 Task: Create a due date automation trigger when advanced on, on the wednesday of the week before a card is due add dates not due next month at 11:00 AM.
Action: Mouse moved to (1392, 106)
Screenshot: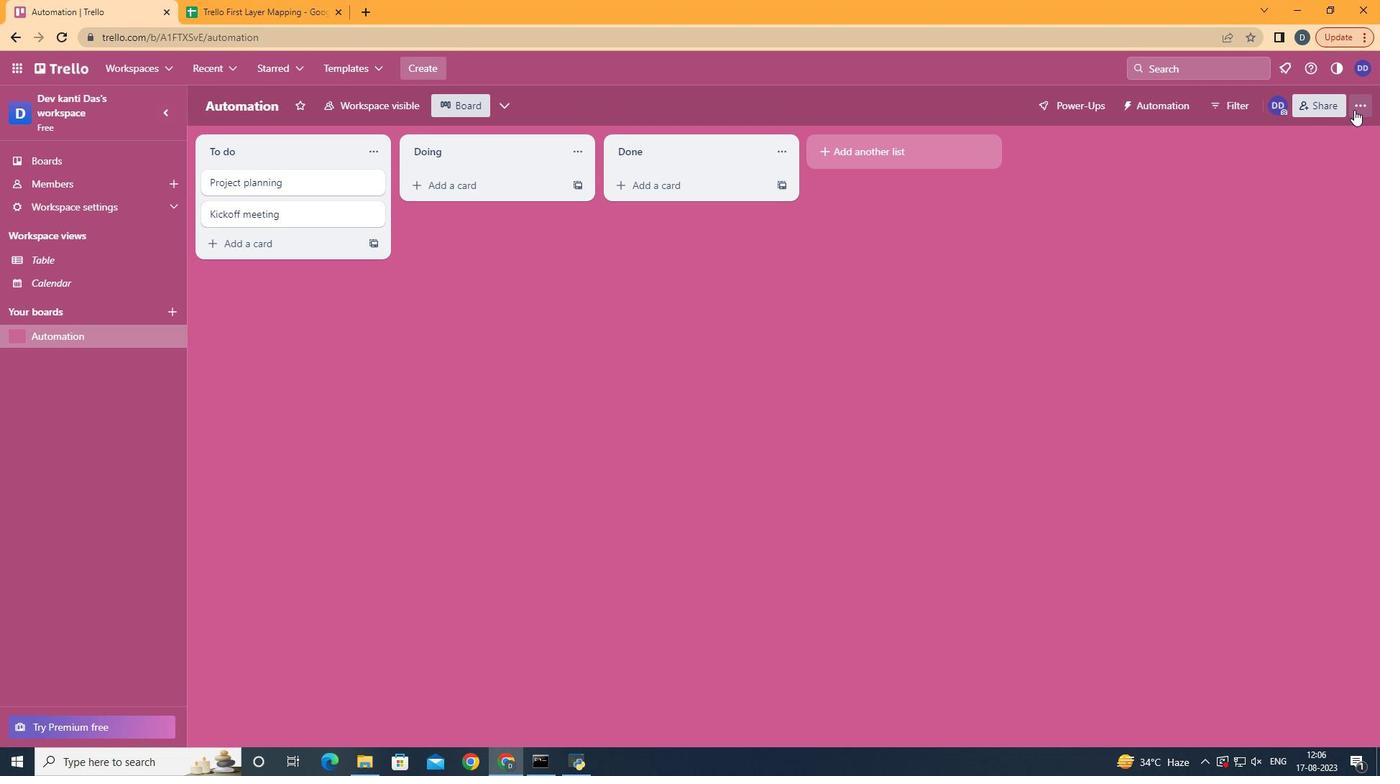 
Action: Mouse pressed left at (1392, 106)
Screenshot: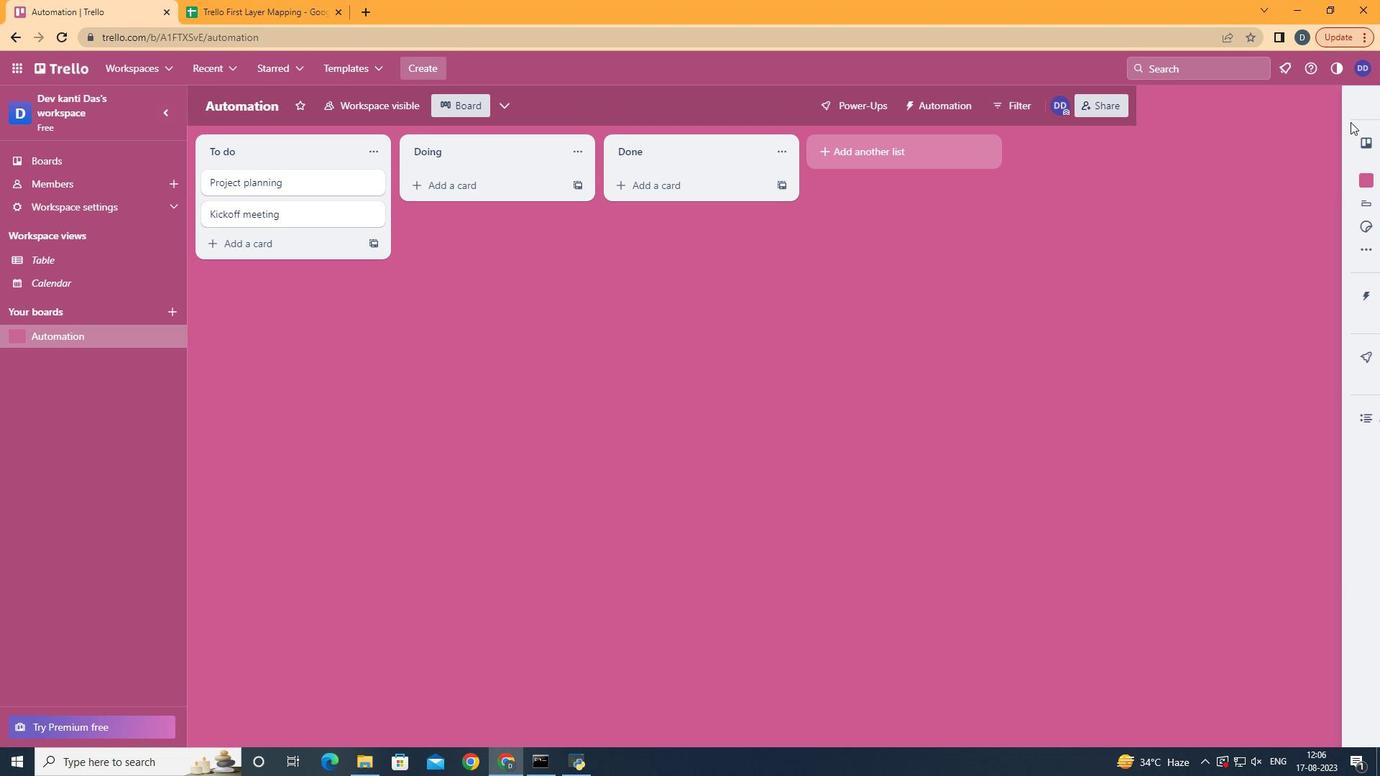 
Action: Mouse moved to (1323, 286)
Screenshot: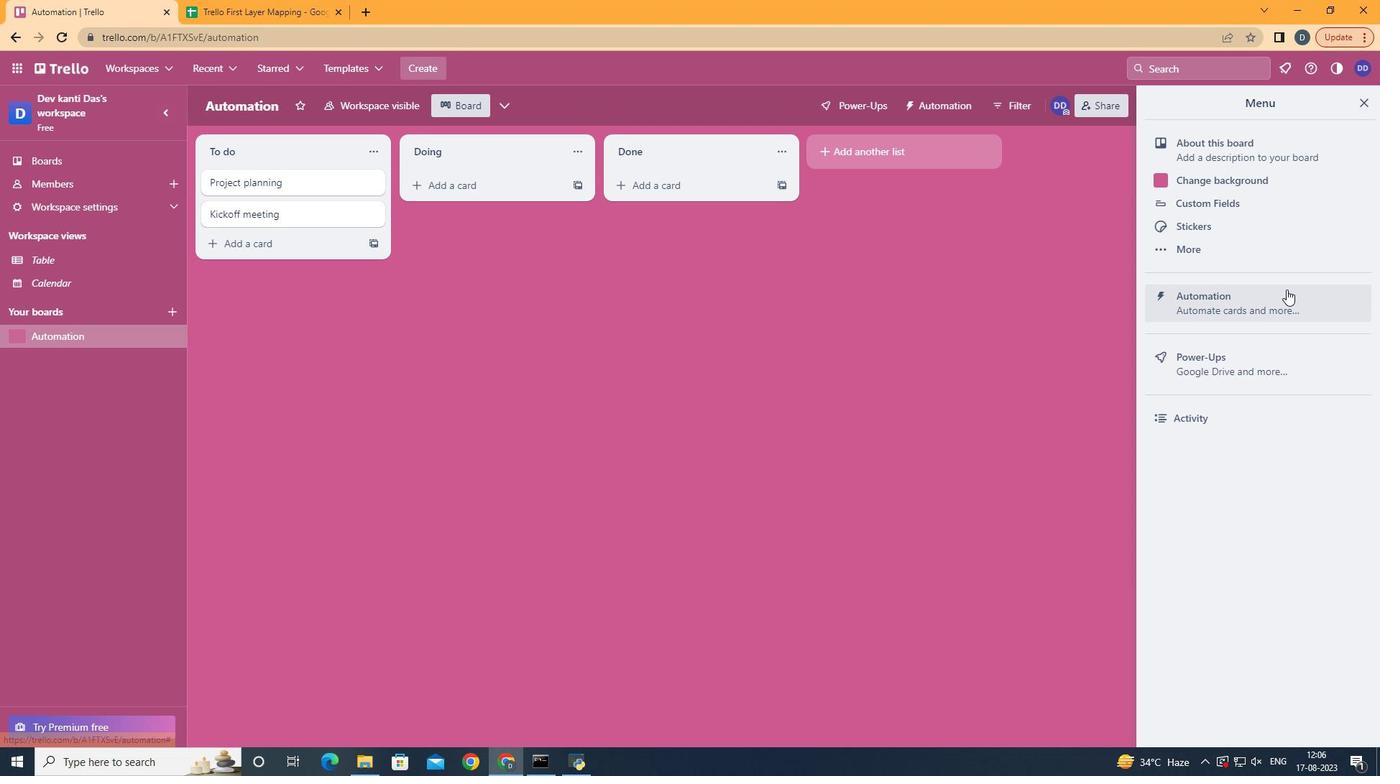 
Action: Mouse pressed left at (1323, 286)
Screenshot: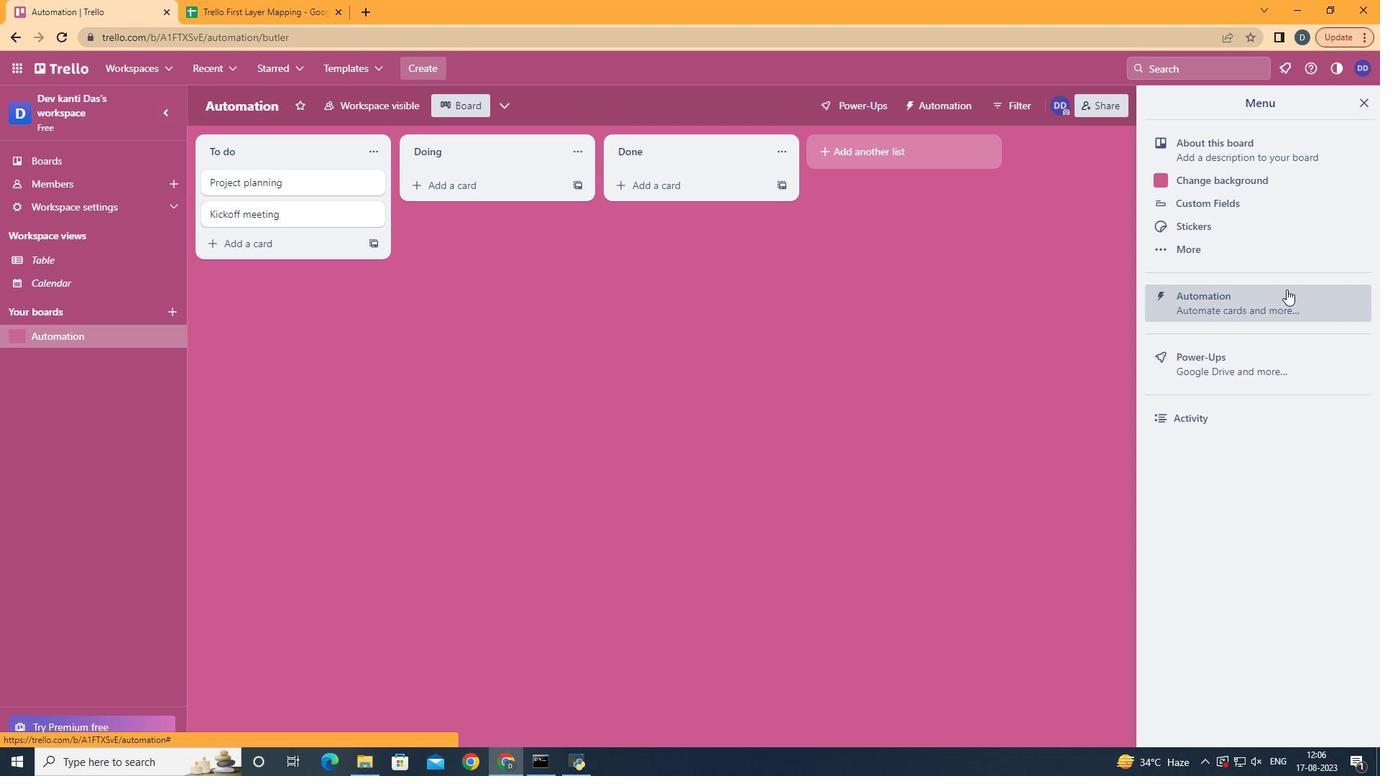 
Action: Mouse moved to (303, 276)
Screenshot: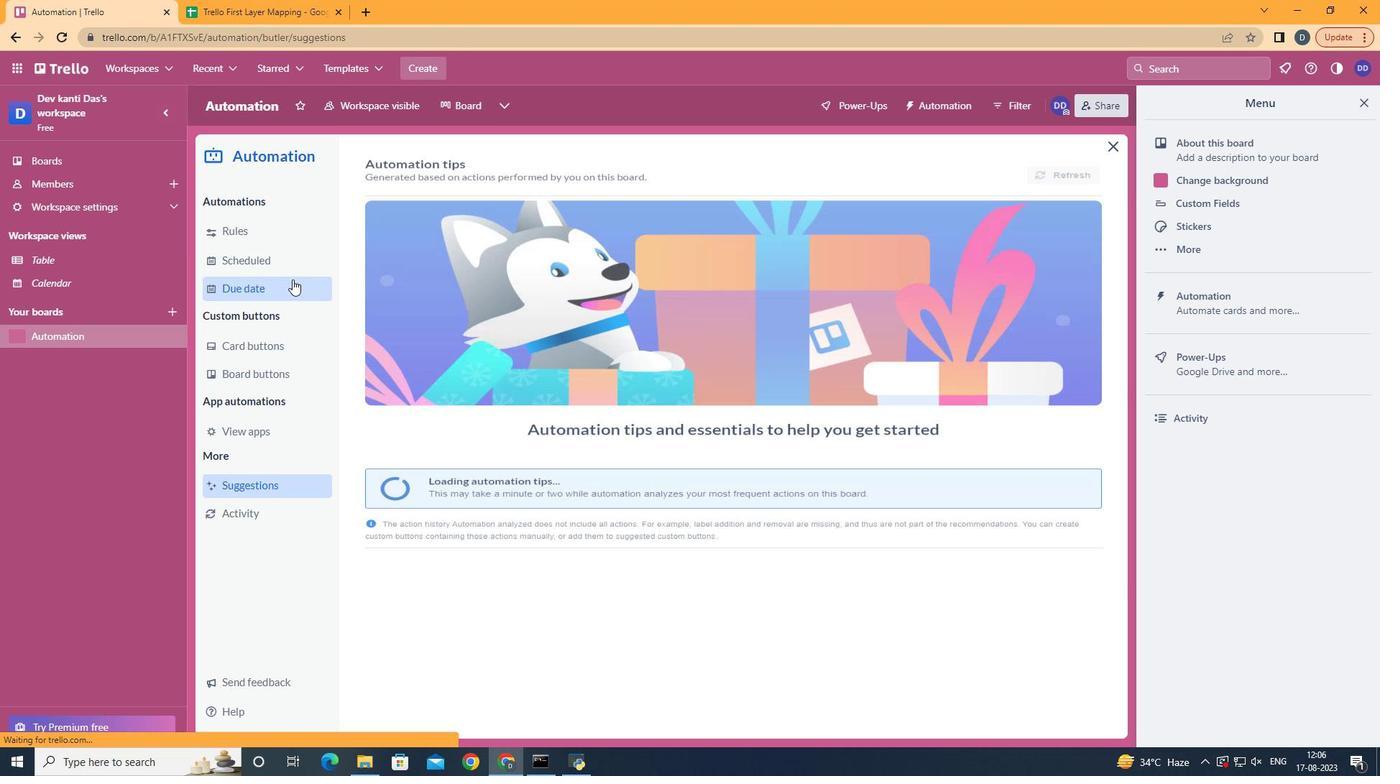 
Action: Mouse pressed left at (303, 276)
Screenshot: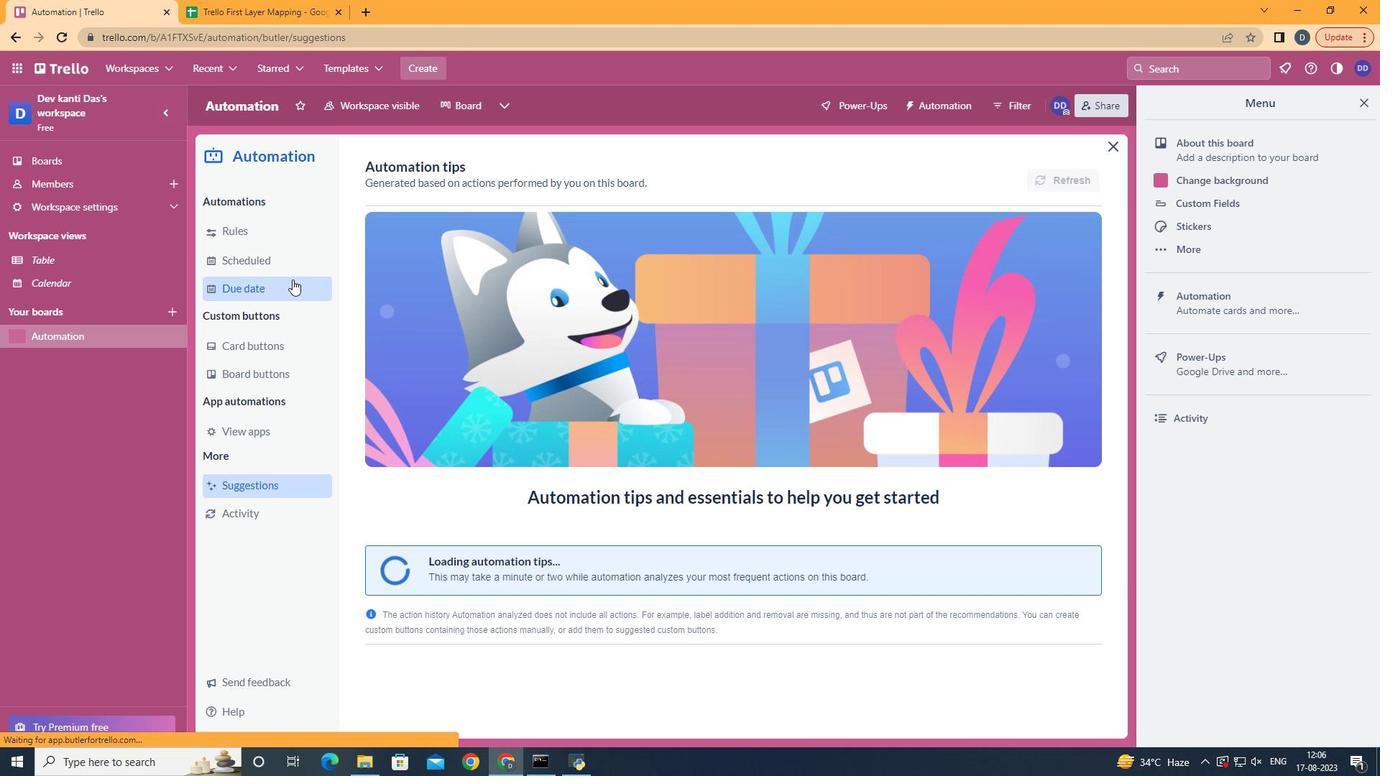 
Action: Mouse moved to (1035, 166)
Screenshot: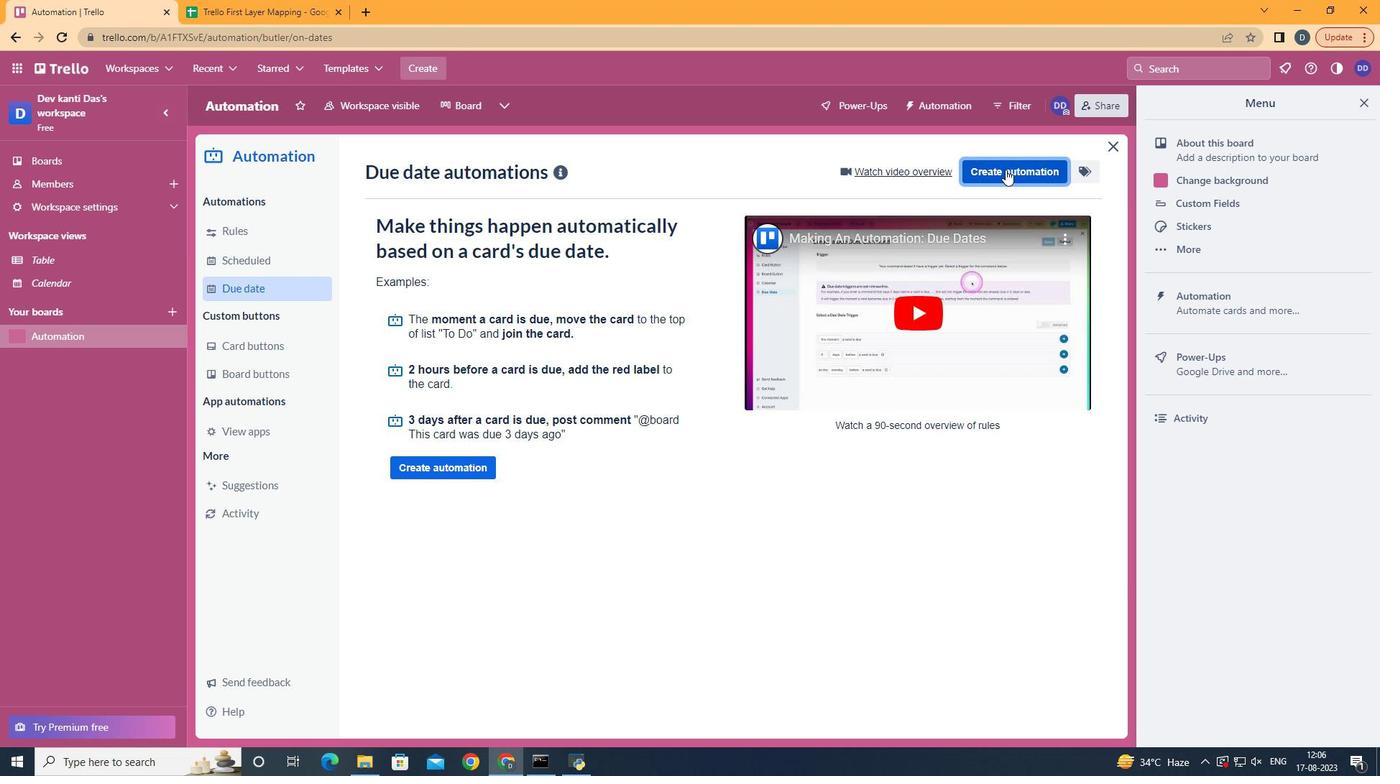 
Action: Mouse pressed left at (1035, 166)
Screenshot: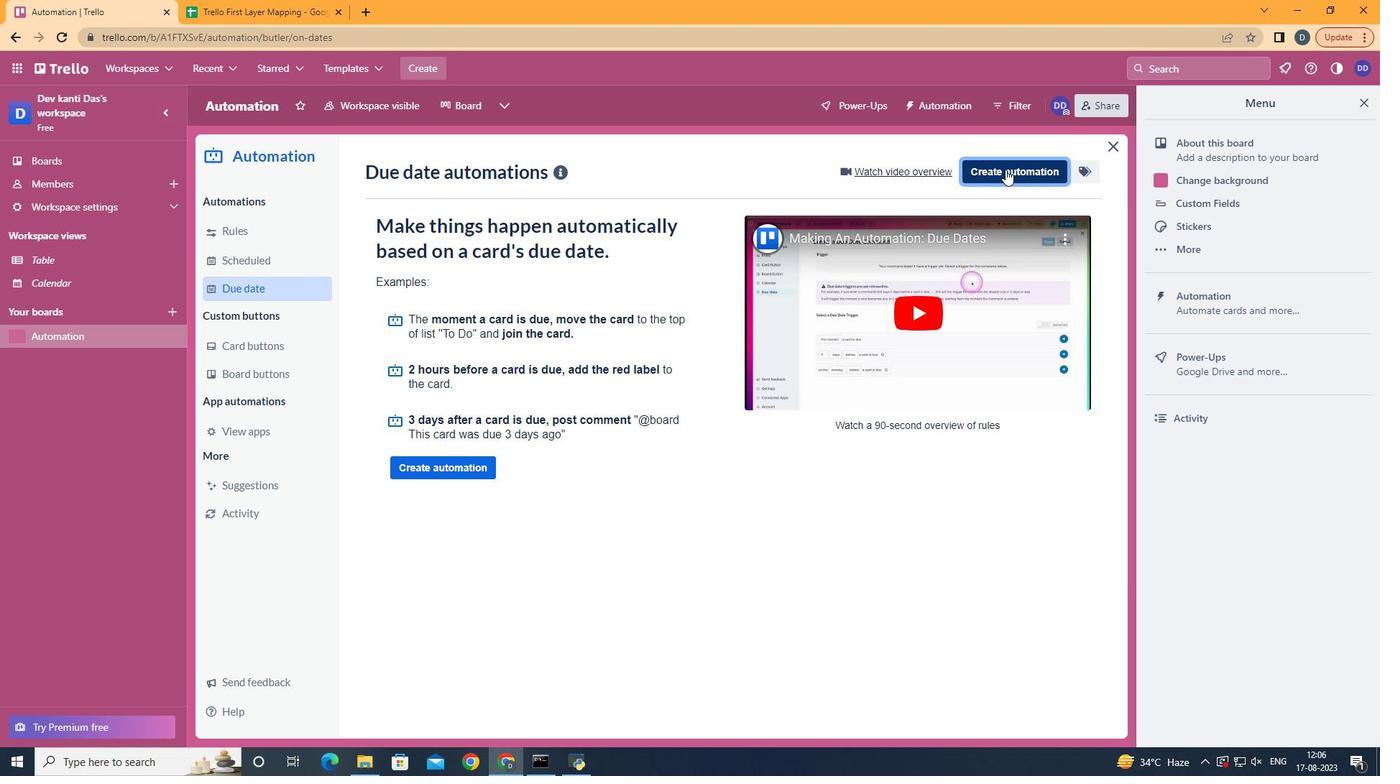 
Action: Mouse moved to (845, 296)
Screenshot: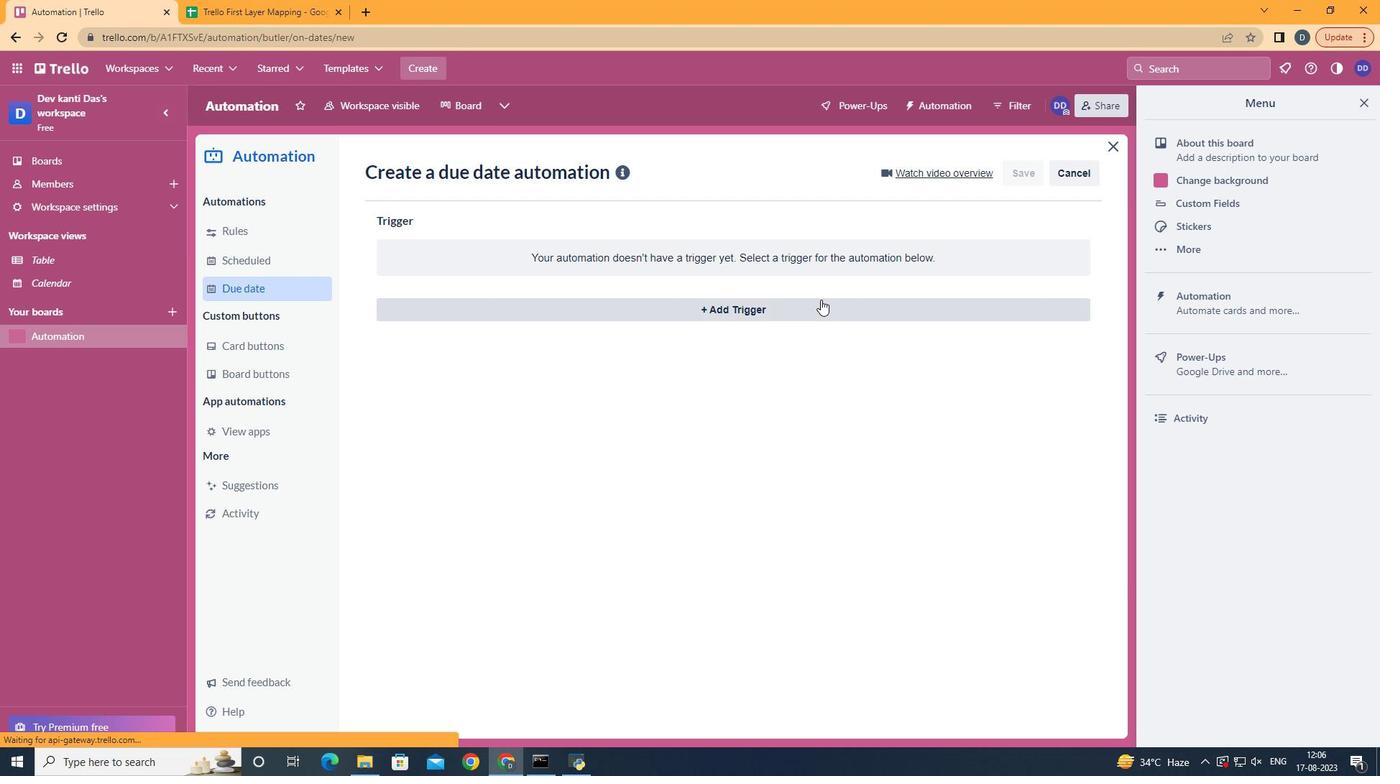 
Action: Mouse pressed left at (845, 296)
Screenshot: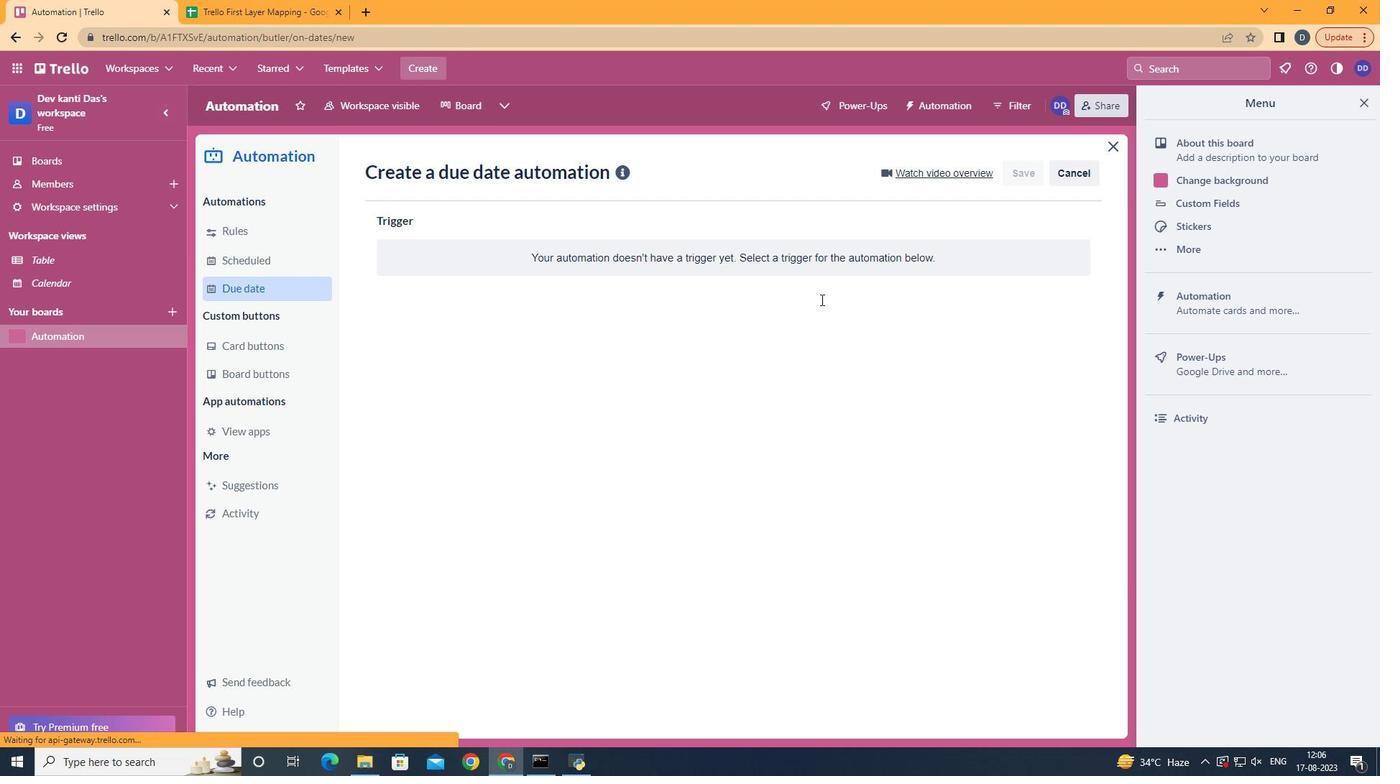 
Action: Mouse moved to (498, 435)
Screenshot: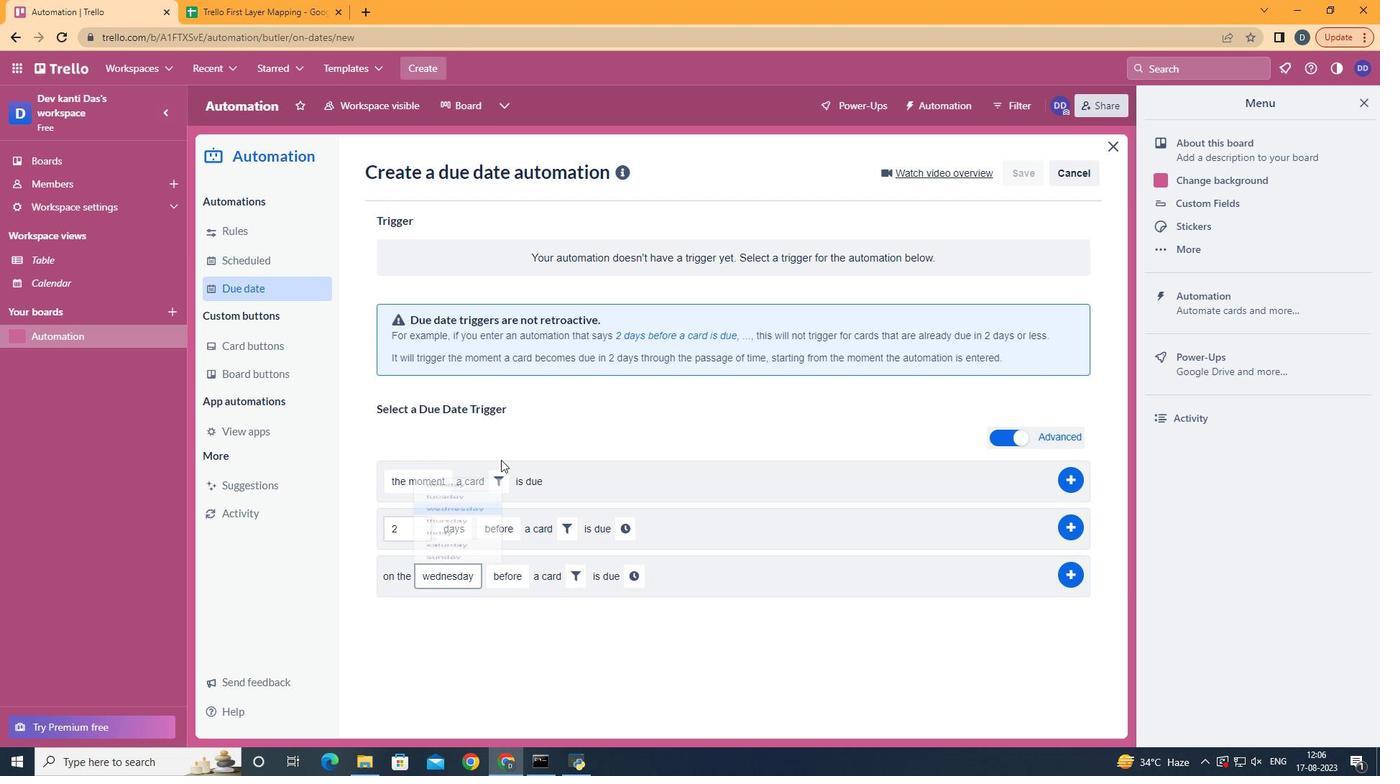 
Action: Mouse pressed left at (498, 435)
Screenshot: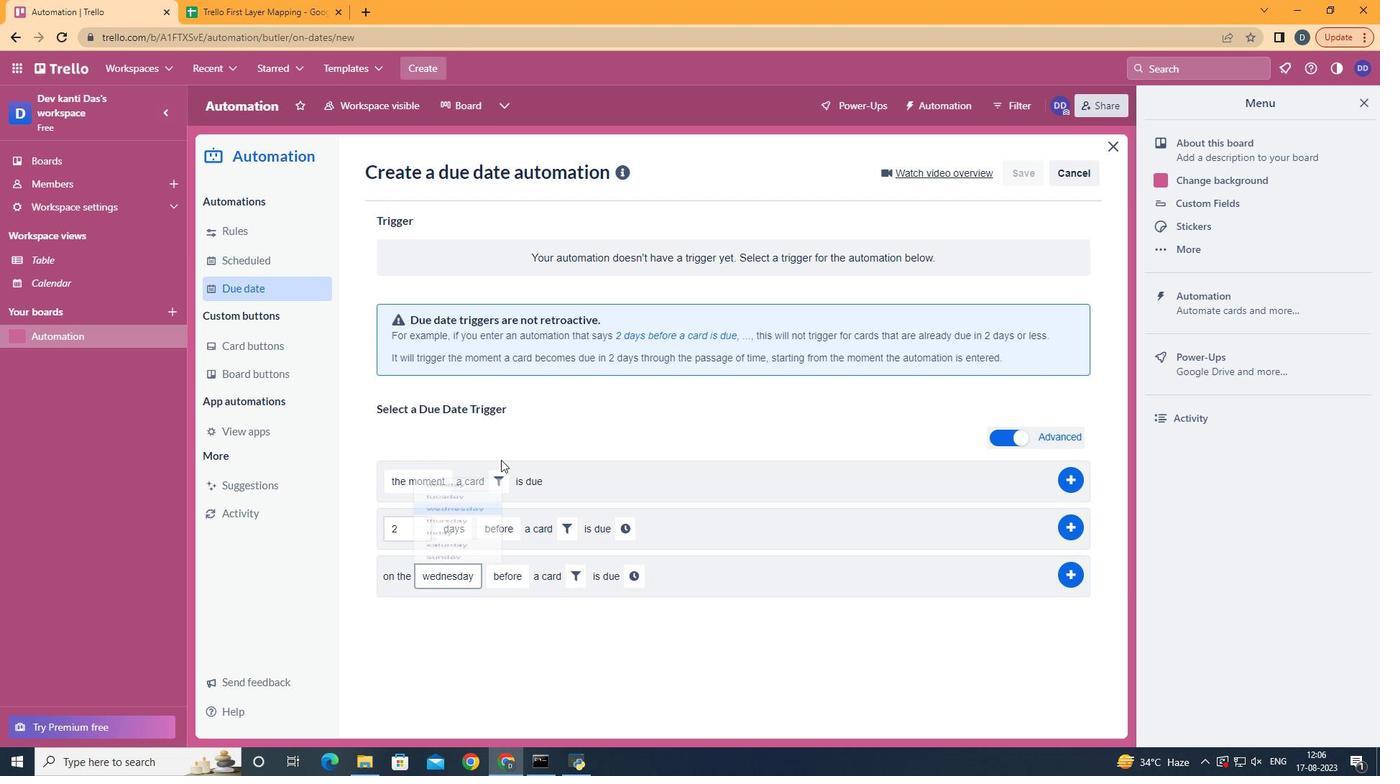 
Action: Mouse moved to (537, 692)
Screenshot: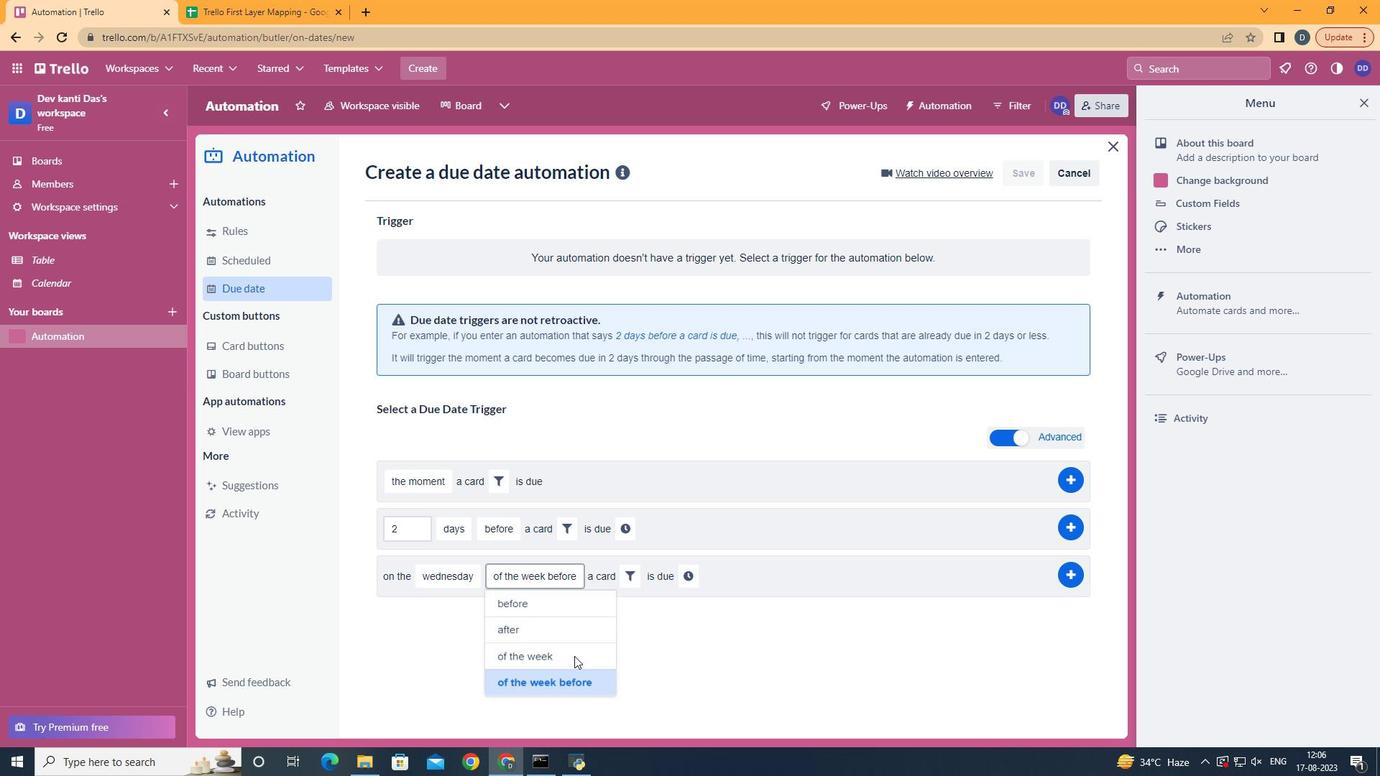 
Action: Mouse pressed left at (537, 692)
Screenshot: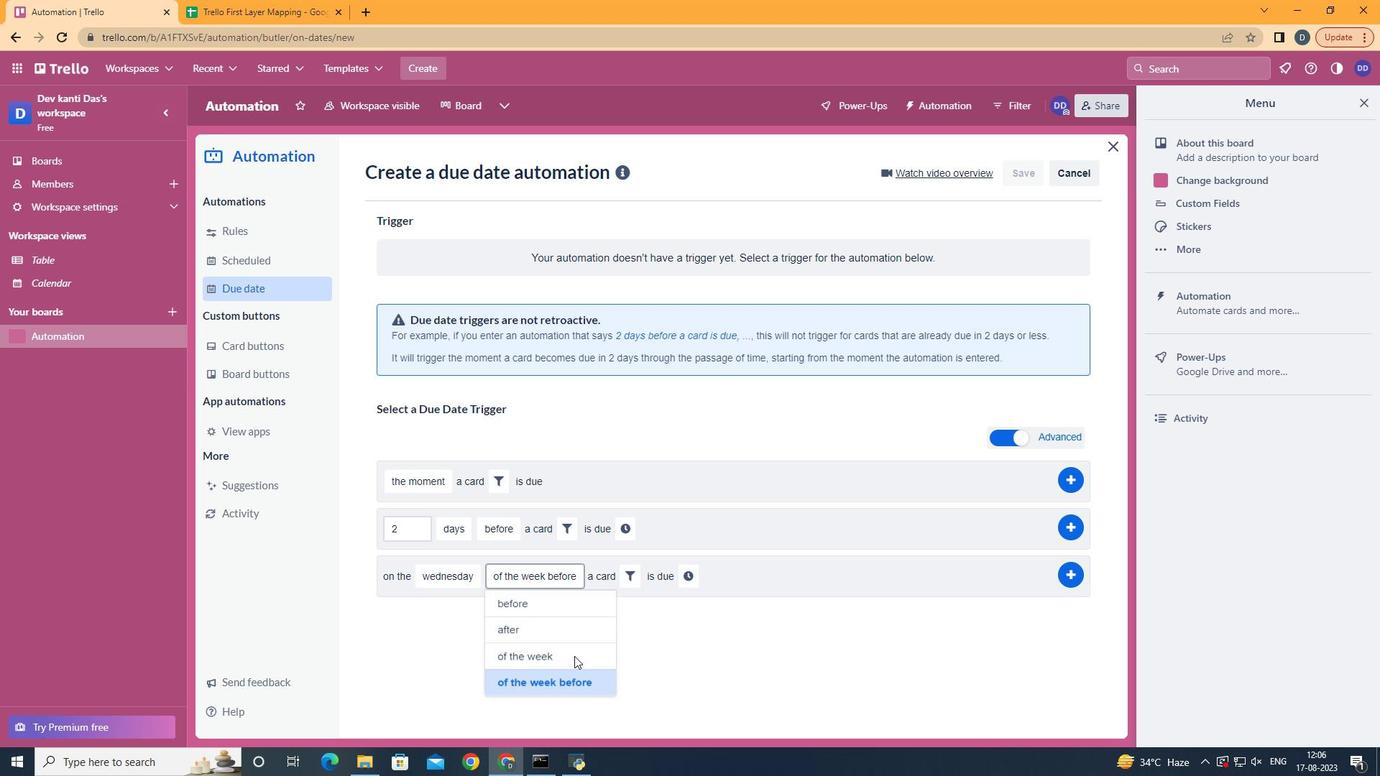 
Action: Mouse moved to (652, 574)
Screenshot: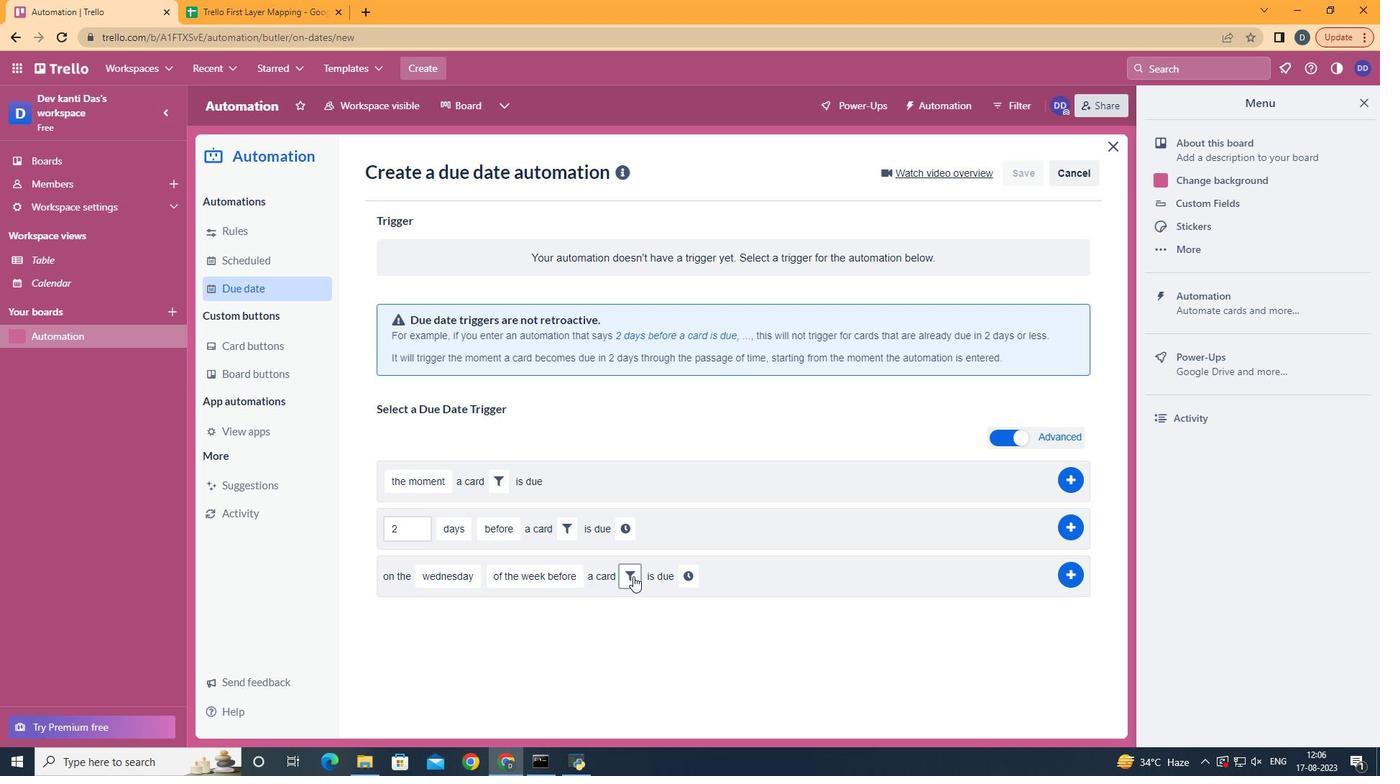 
Action: Mouse pressed left at (652, 574)
Screenshot: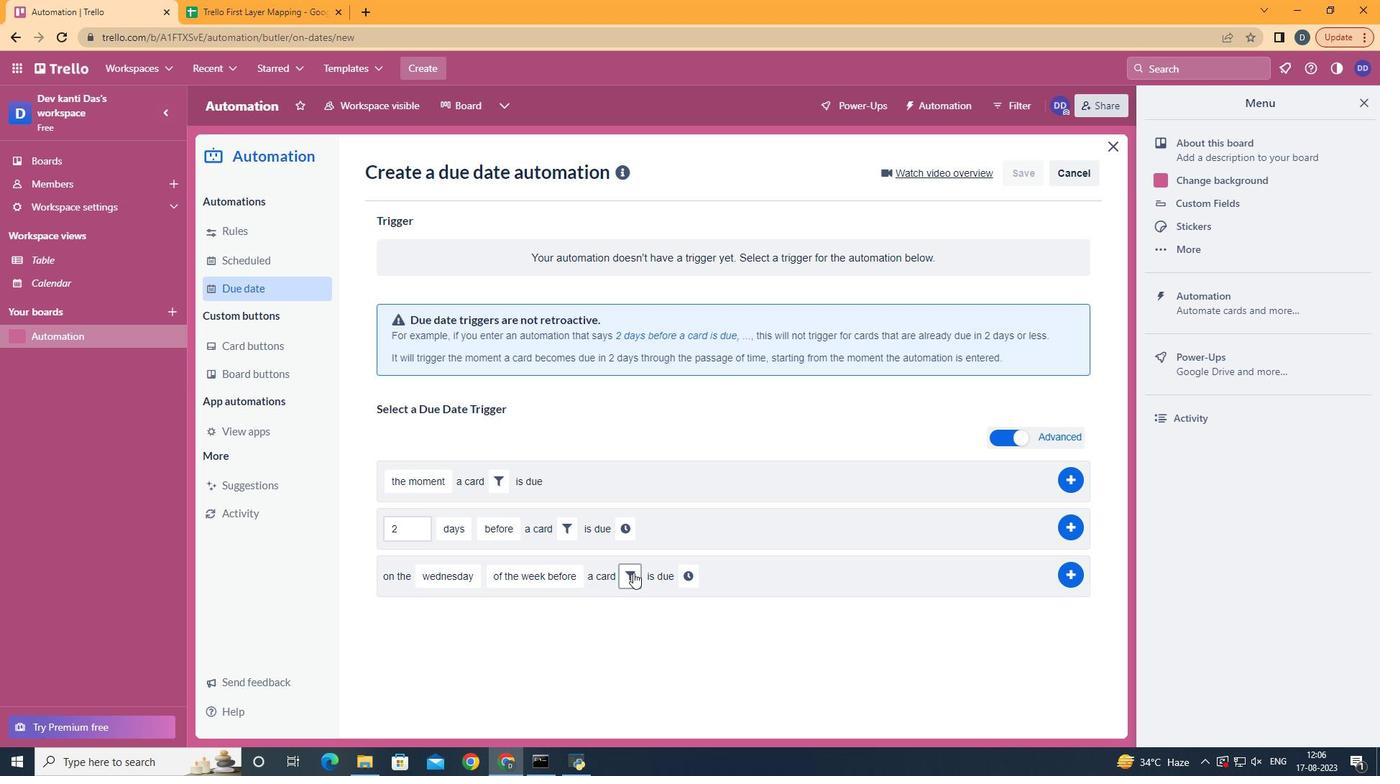 
Action: Mouse moved to (734, 617)
Screenshot: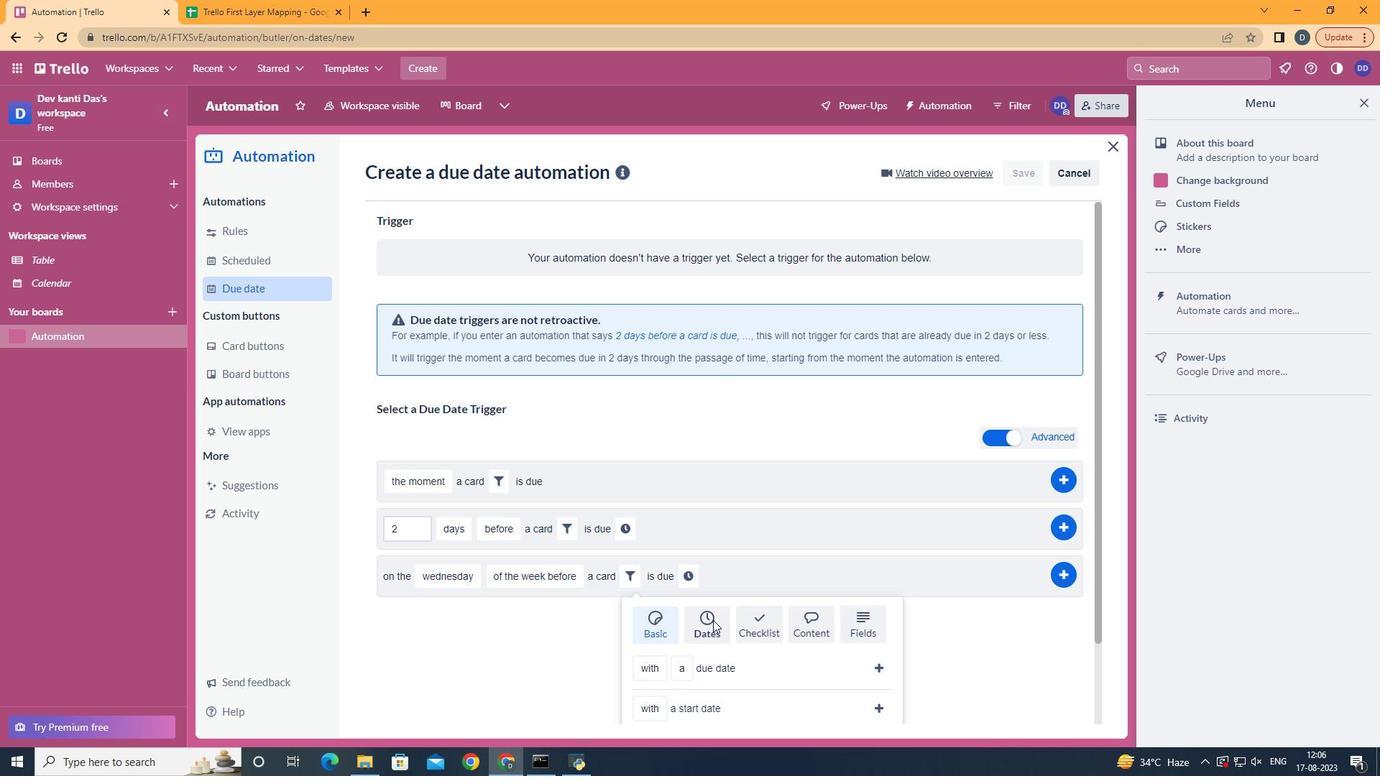 
Action: Mouse pressed left at (734, 617)
Screenshot: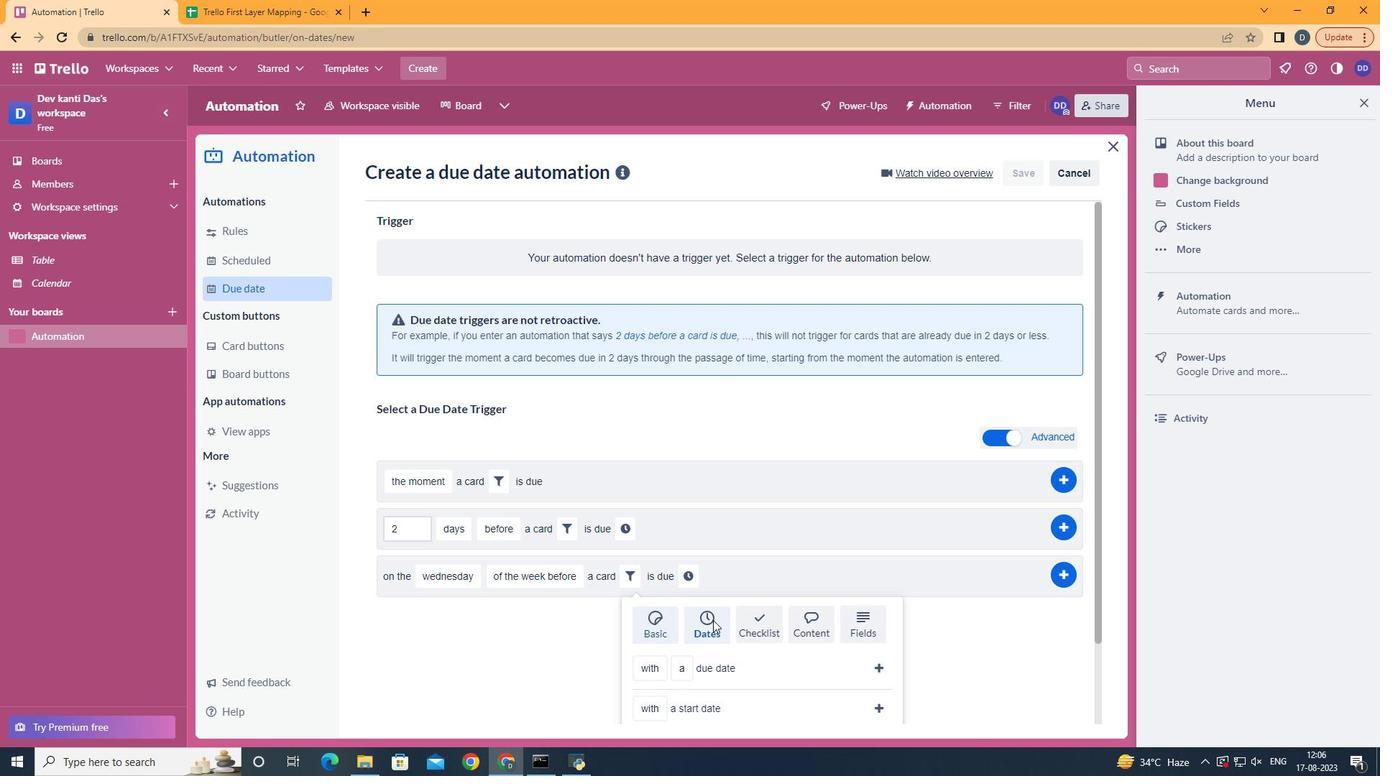 
Action: Mouse moved to (739, 620)
Screenshot: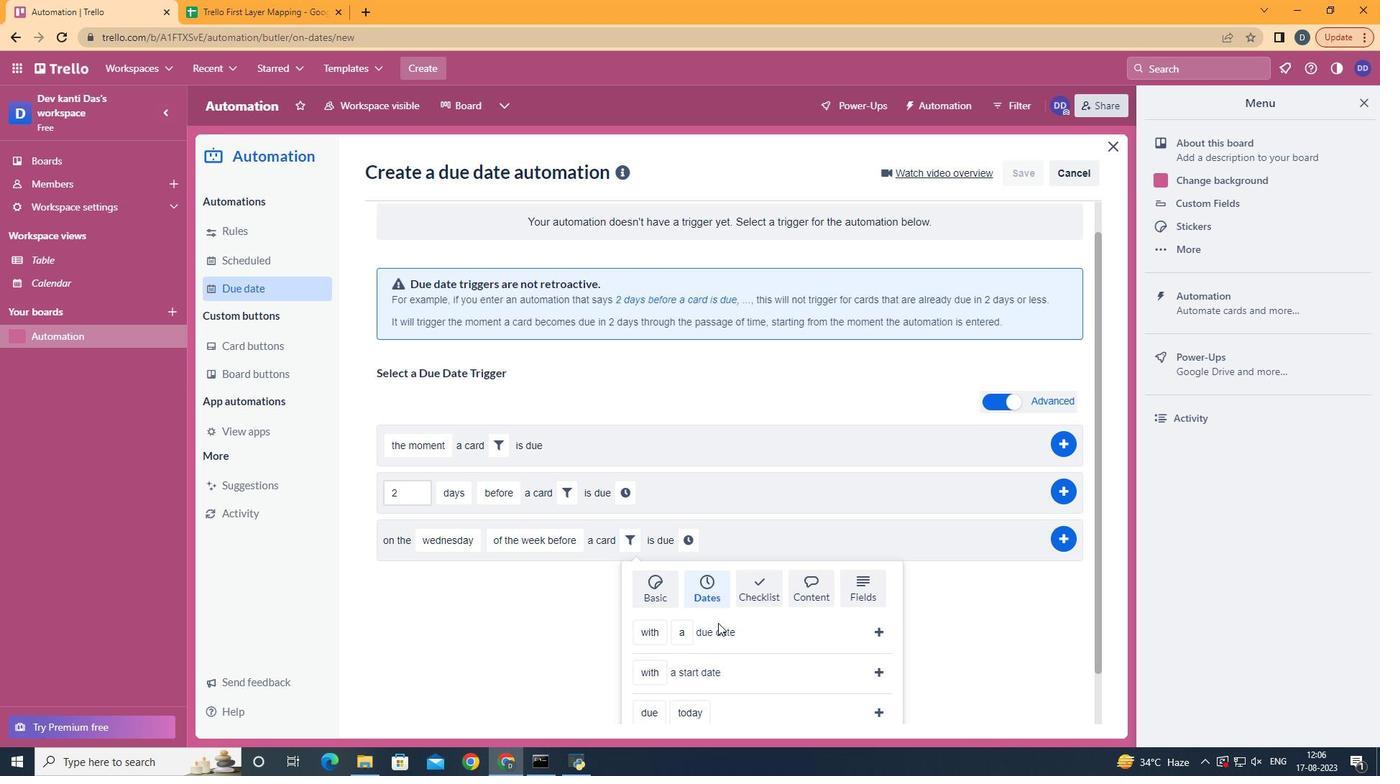 
Action: Mouse scrolled (739, 619) with delta (0, 0)
Screenshot: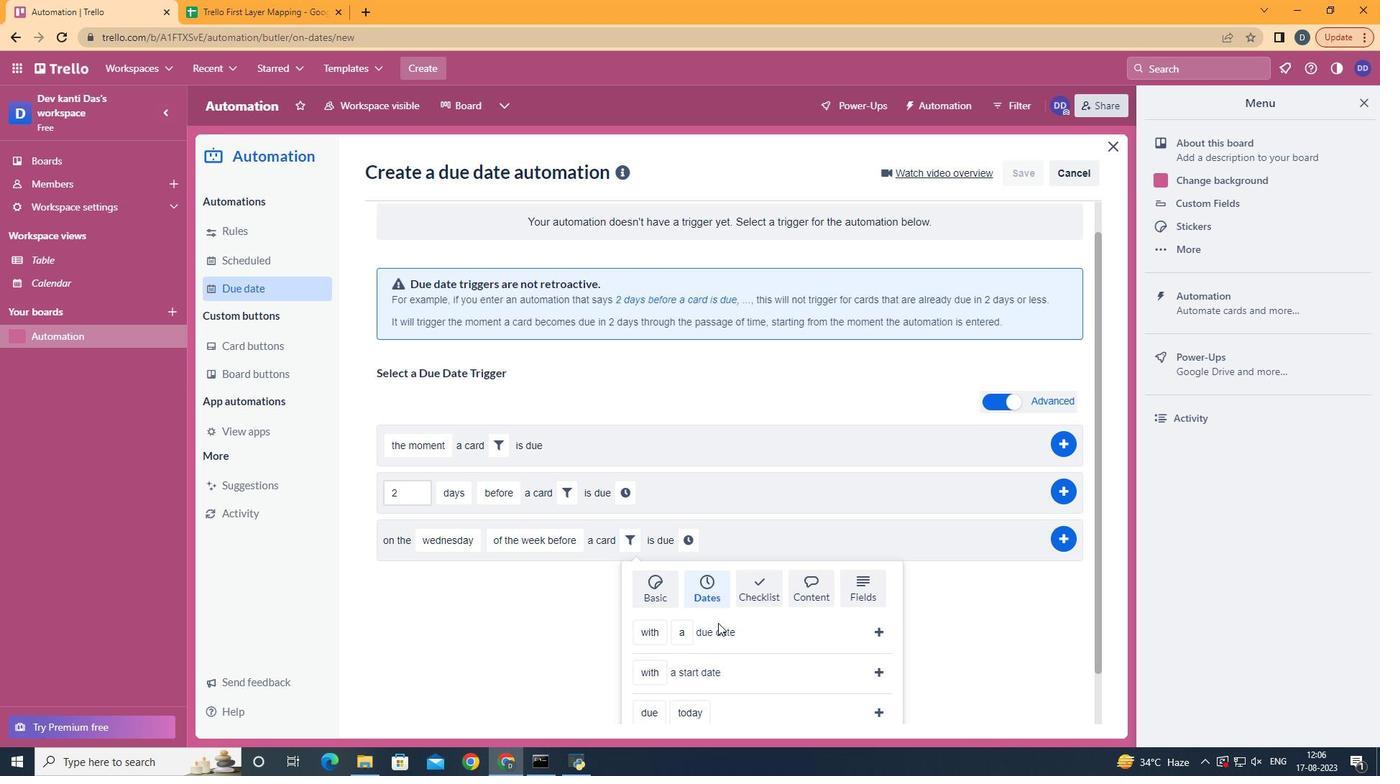 
Action: Mouse scrolled (739, 619) with delta (0, 0)
Screenshot: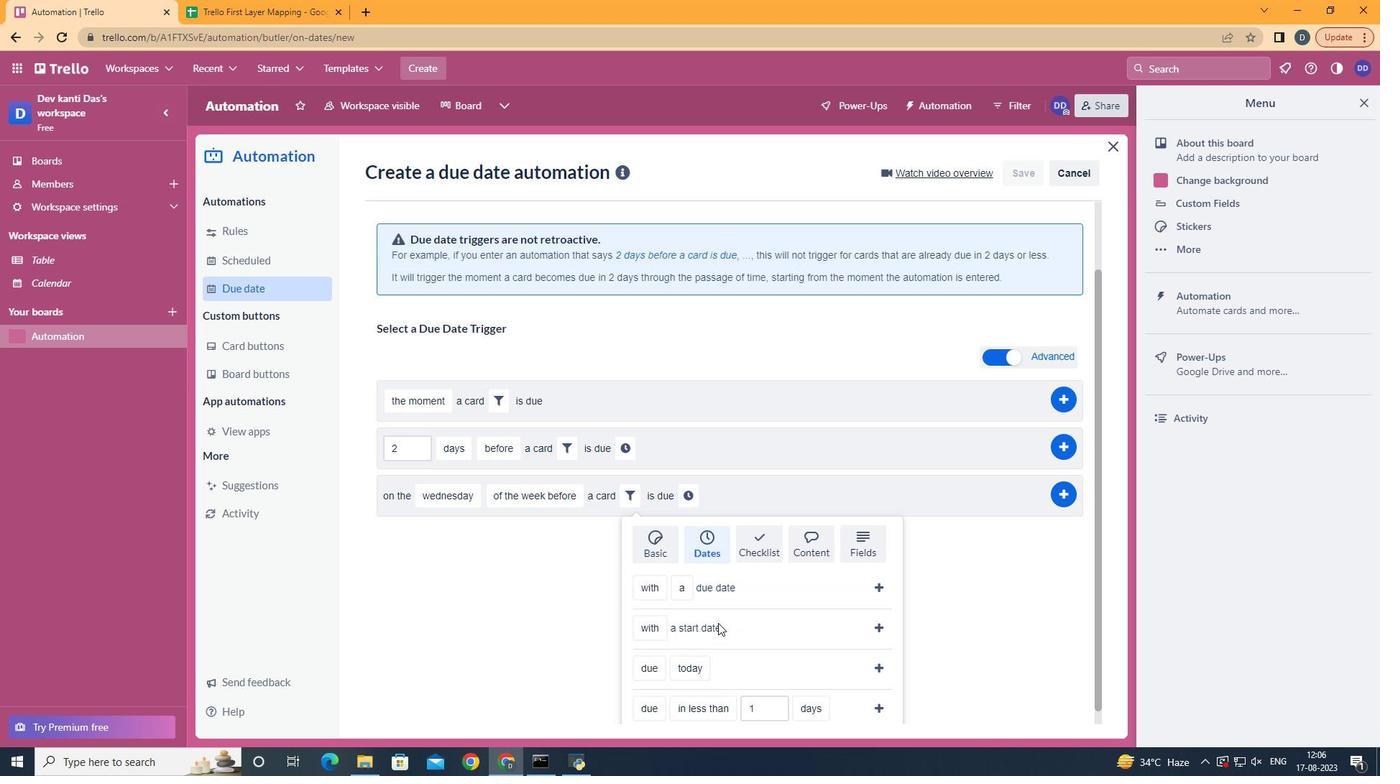 
Action: Mouse scrolled (739, 619) with delta (0, 0)
Screenshot: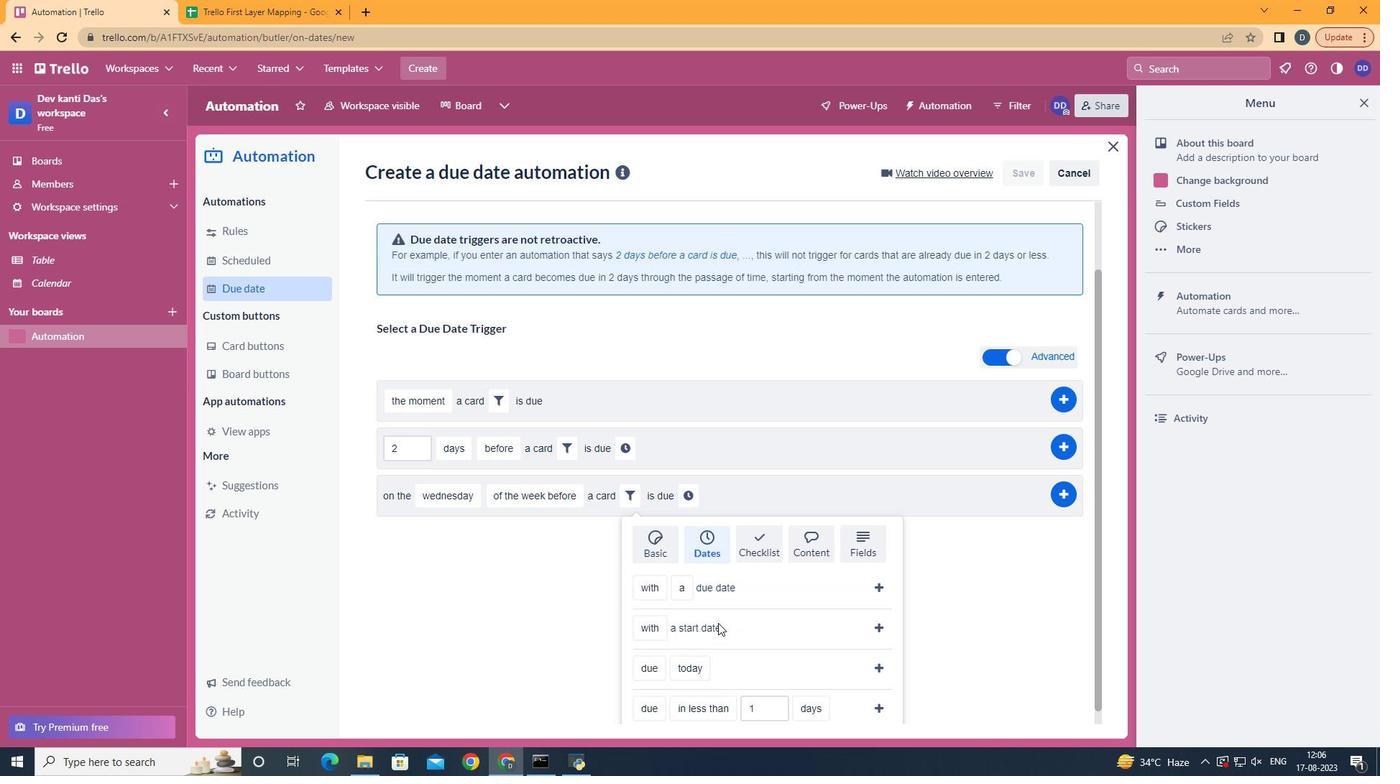 
Action: Mouse scrolled (739, 619) with delta (0, 0)
Screenshot: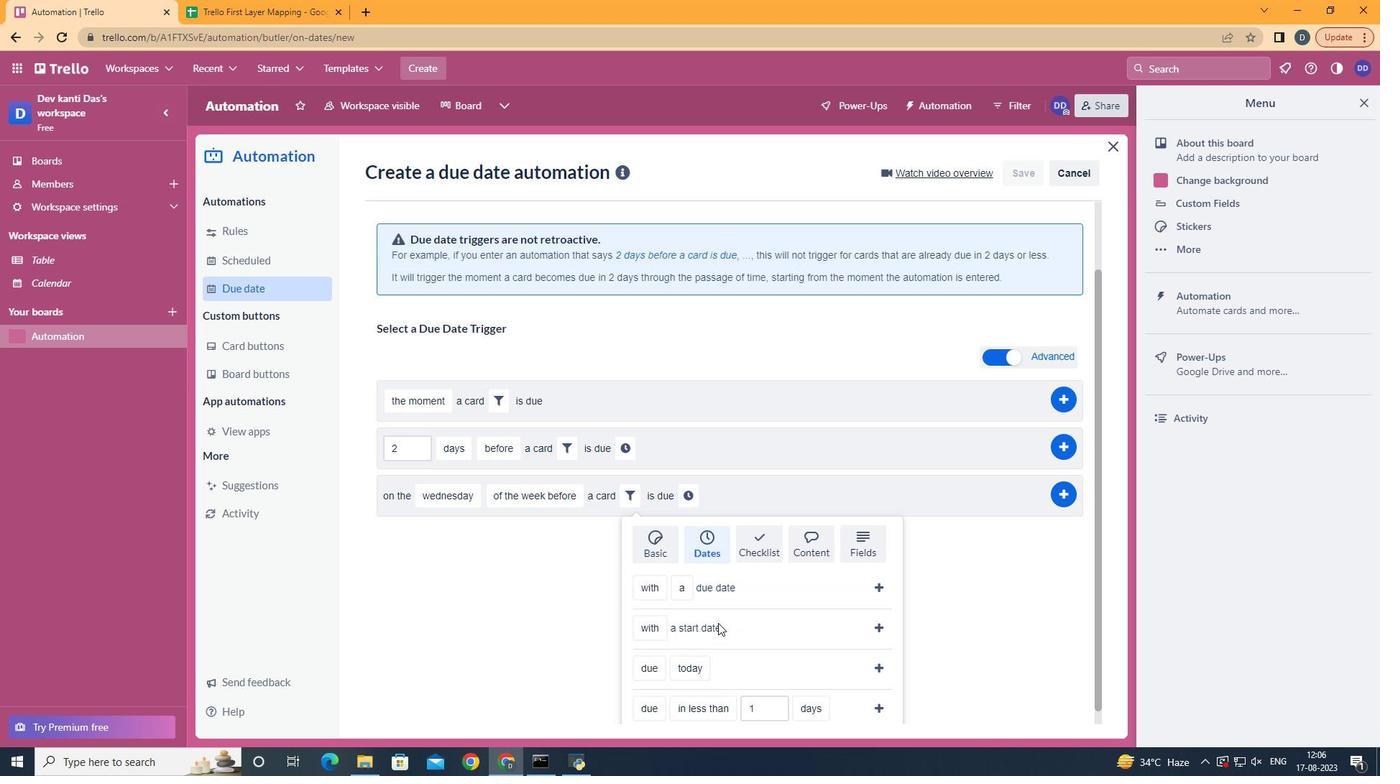 
Action: Mouse scrolled (739, 619) with delta (0, 0)
Screenshot: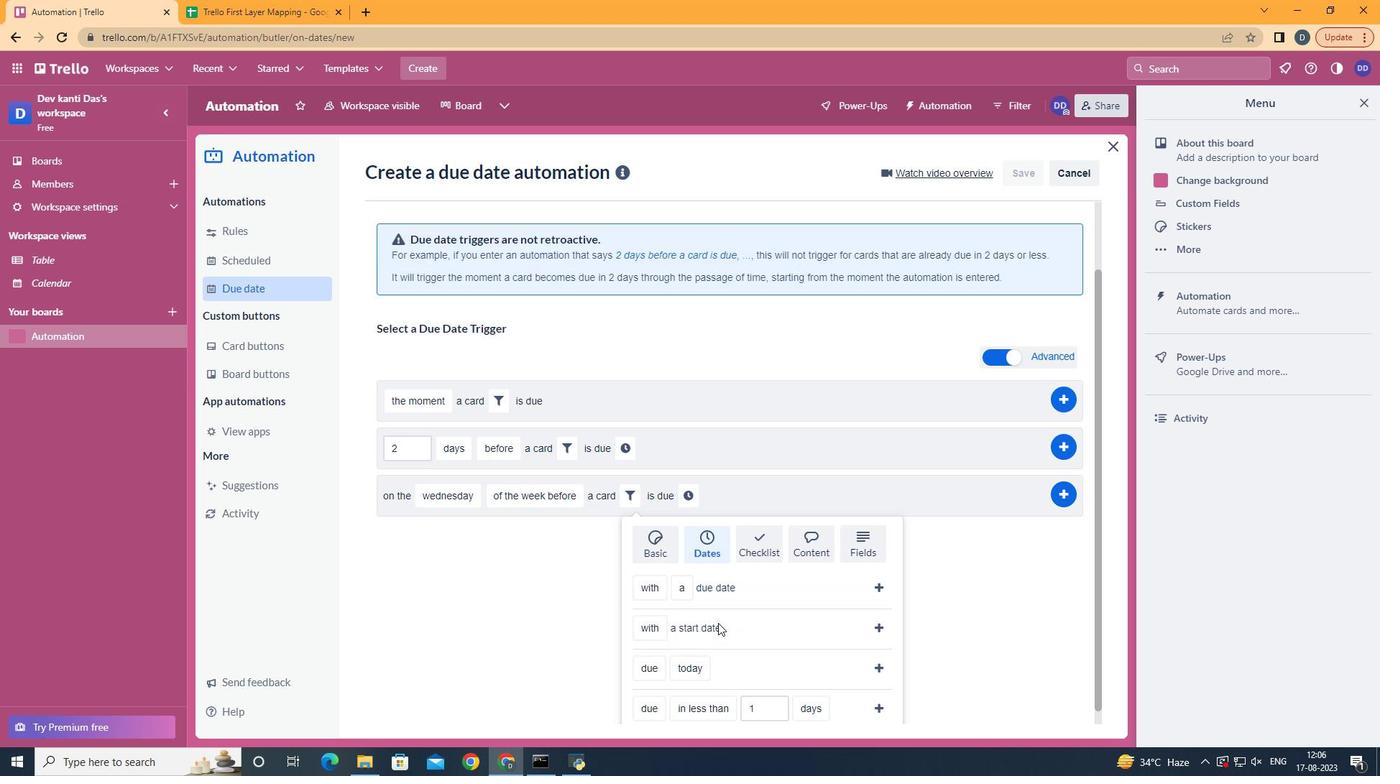 
Action: Mouse moved to (691, 570)
Screenshot: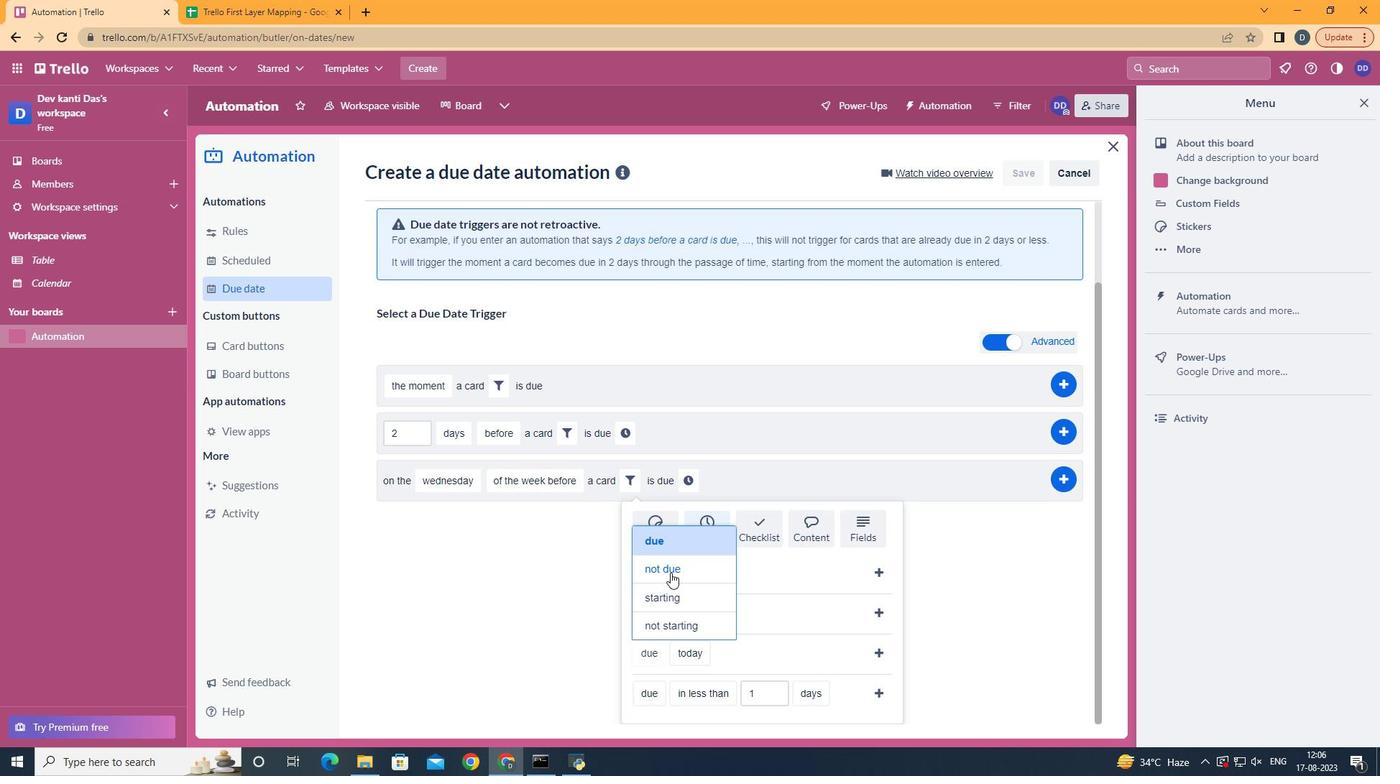 
Action: Mouse pressed left at (691, 570)
Screenshot: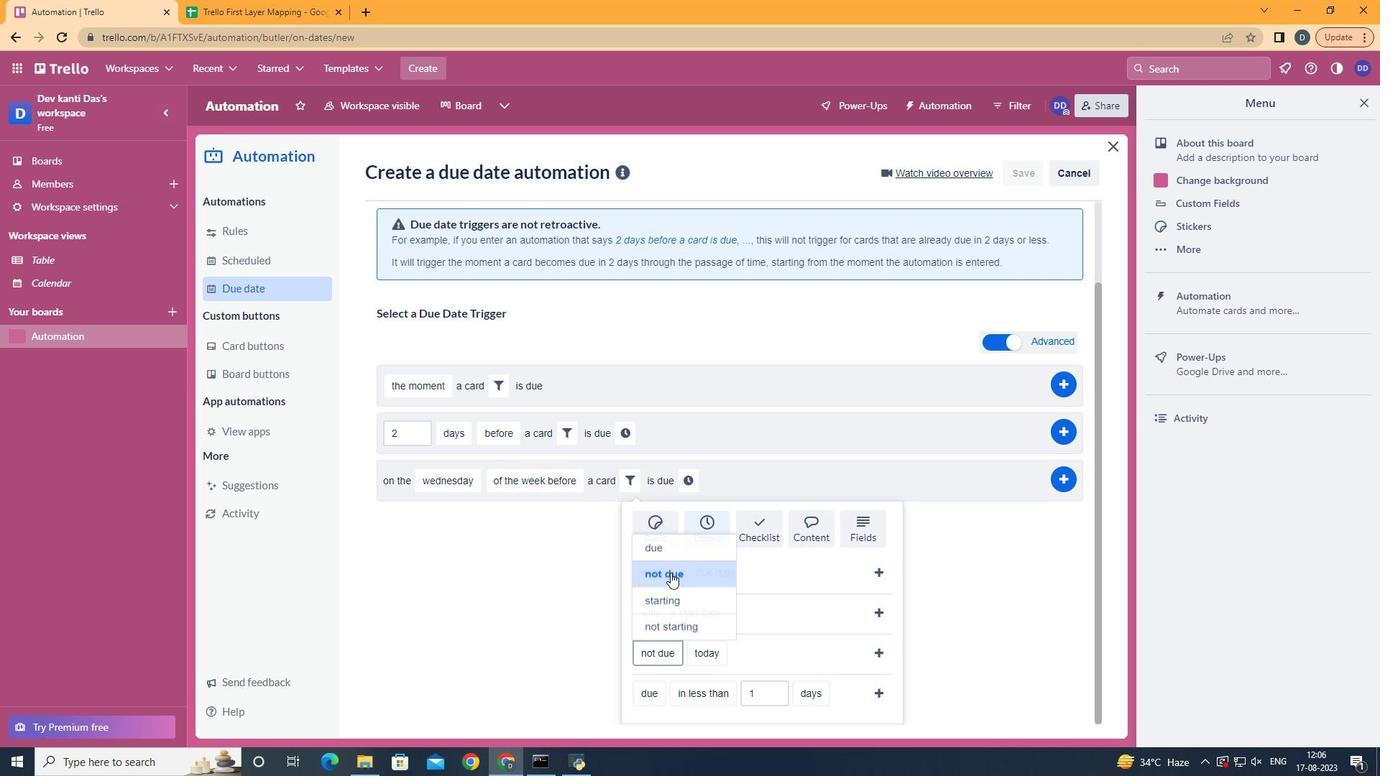 
Action: Mouse moved to (752, 627)
Screenshot: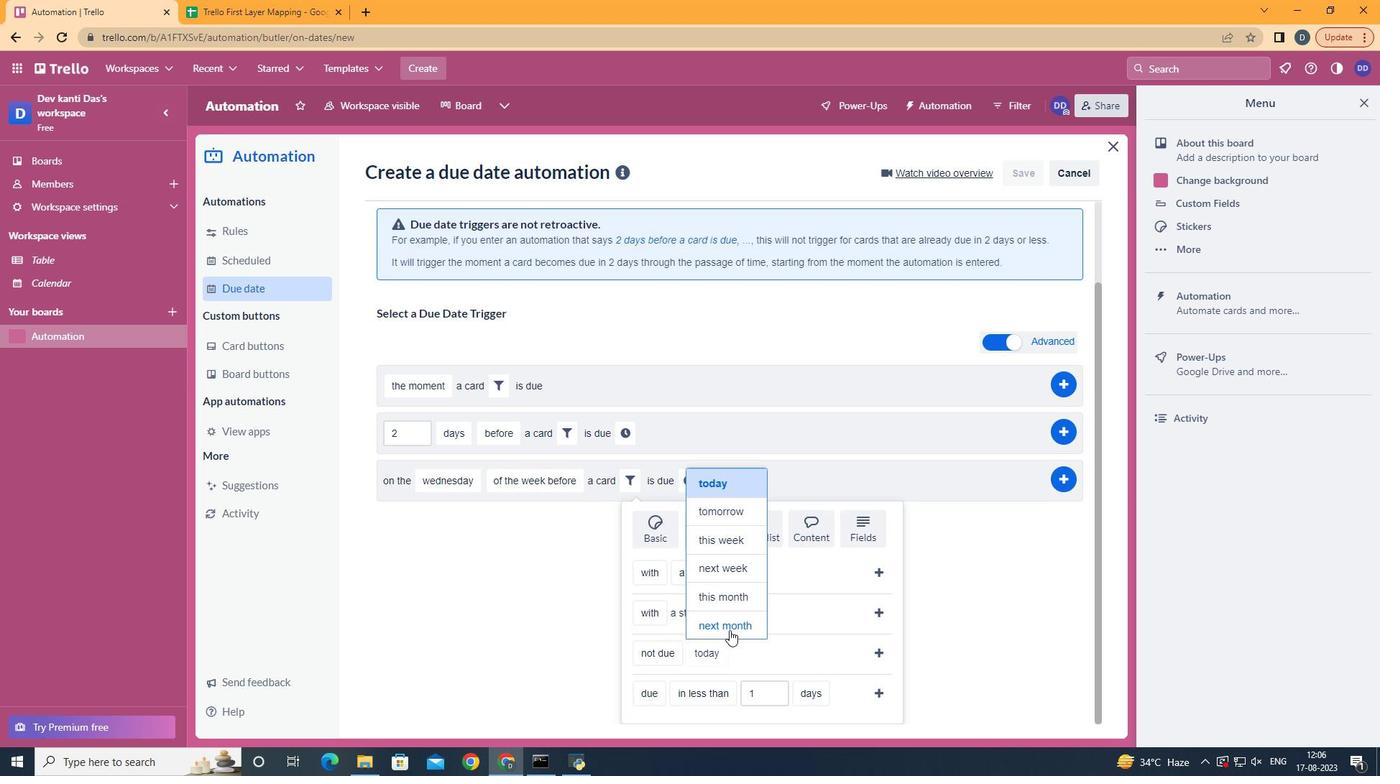 
Action: Mouse pressed left at (752, 627)
Screenshot: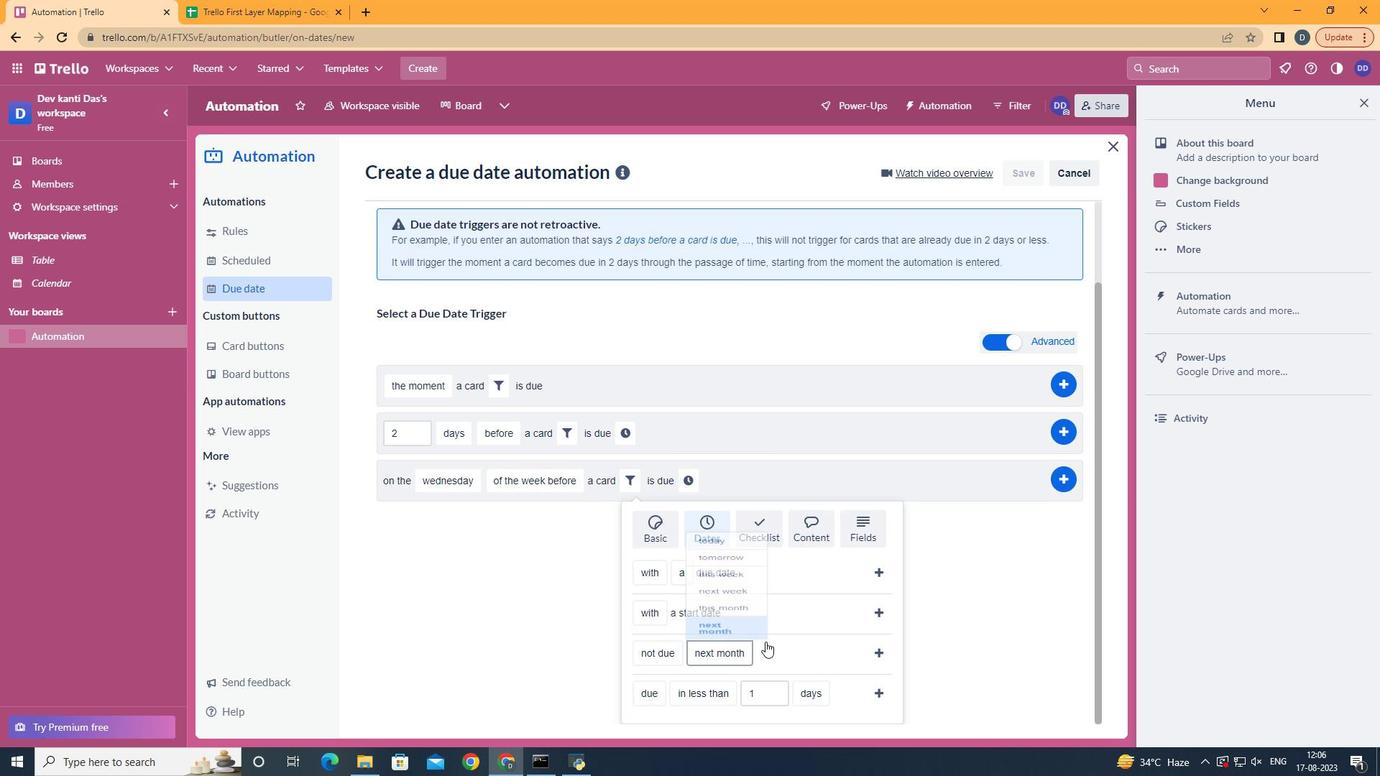 
Action: Mouse moved to (897, 657)
Screenshot: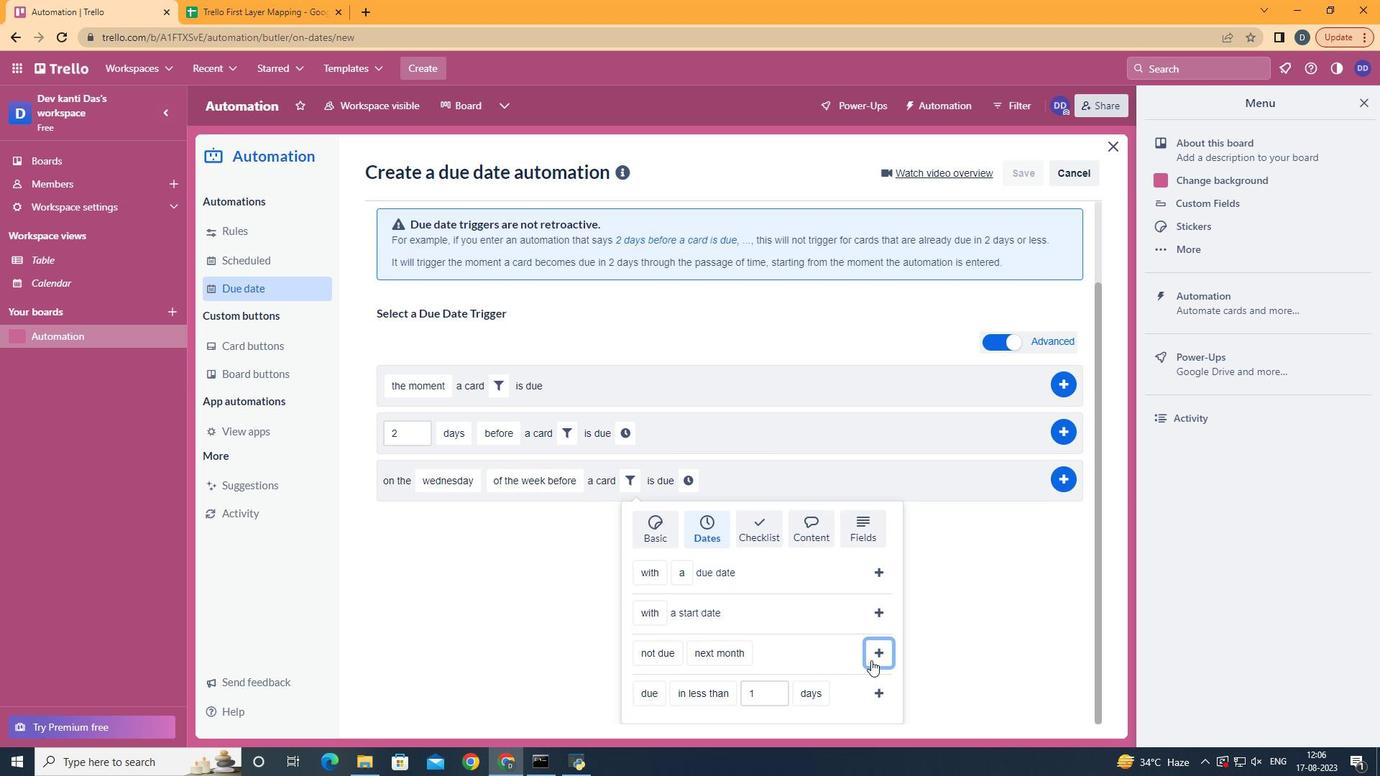 
Action: Mouse pressed left at (897, 657)
Screenshot: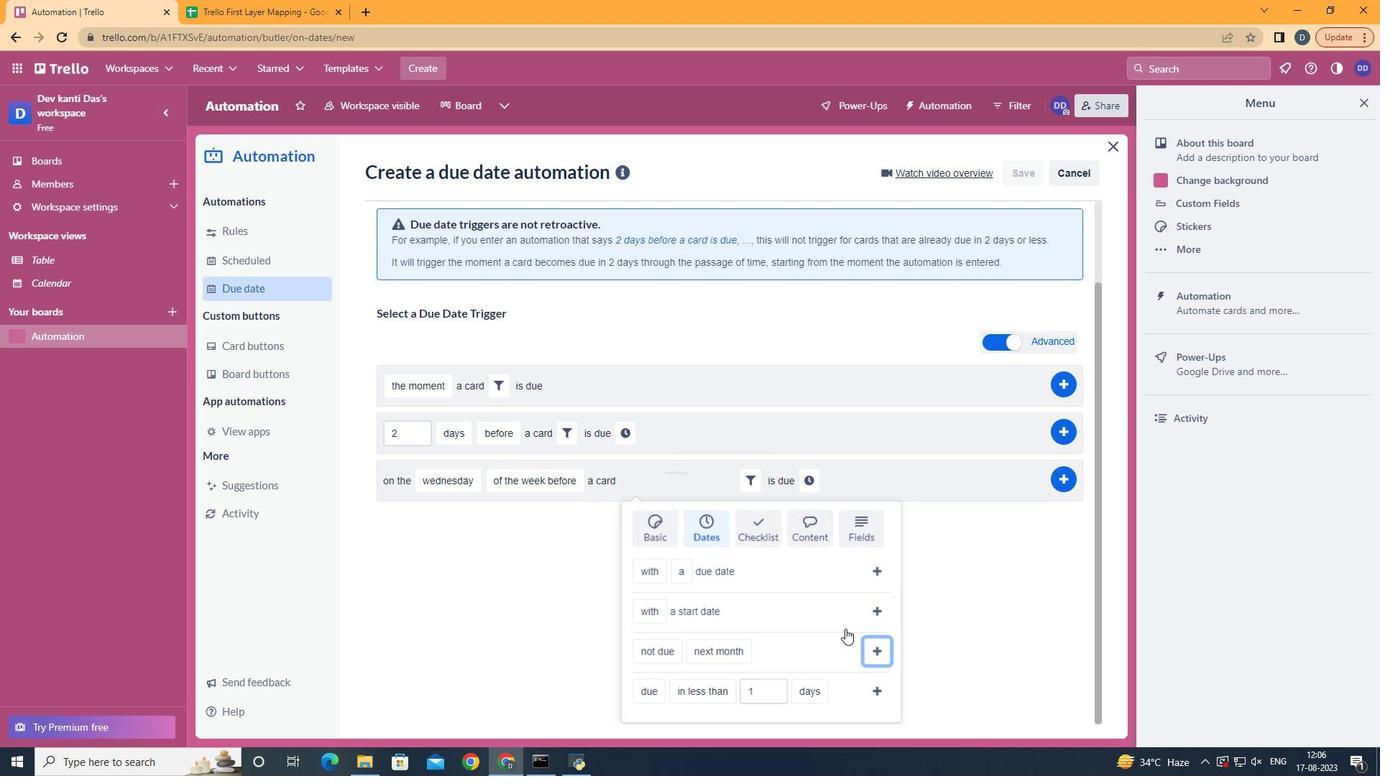 
Action: Mouse moved to (846, 578)
Screenshot: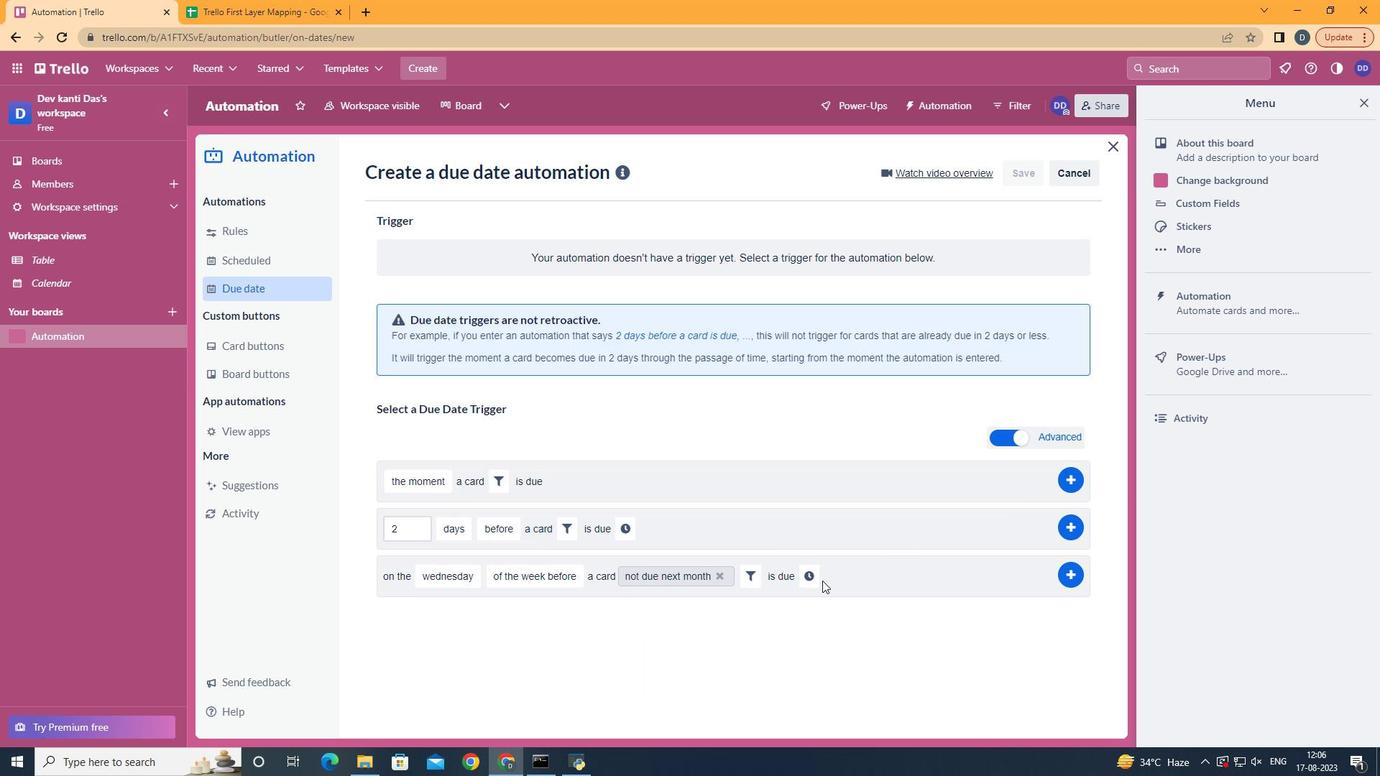 
Action: Mouse pressed left at (846, 578)
Screenshot: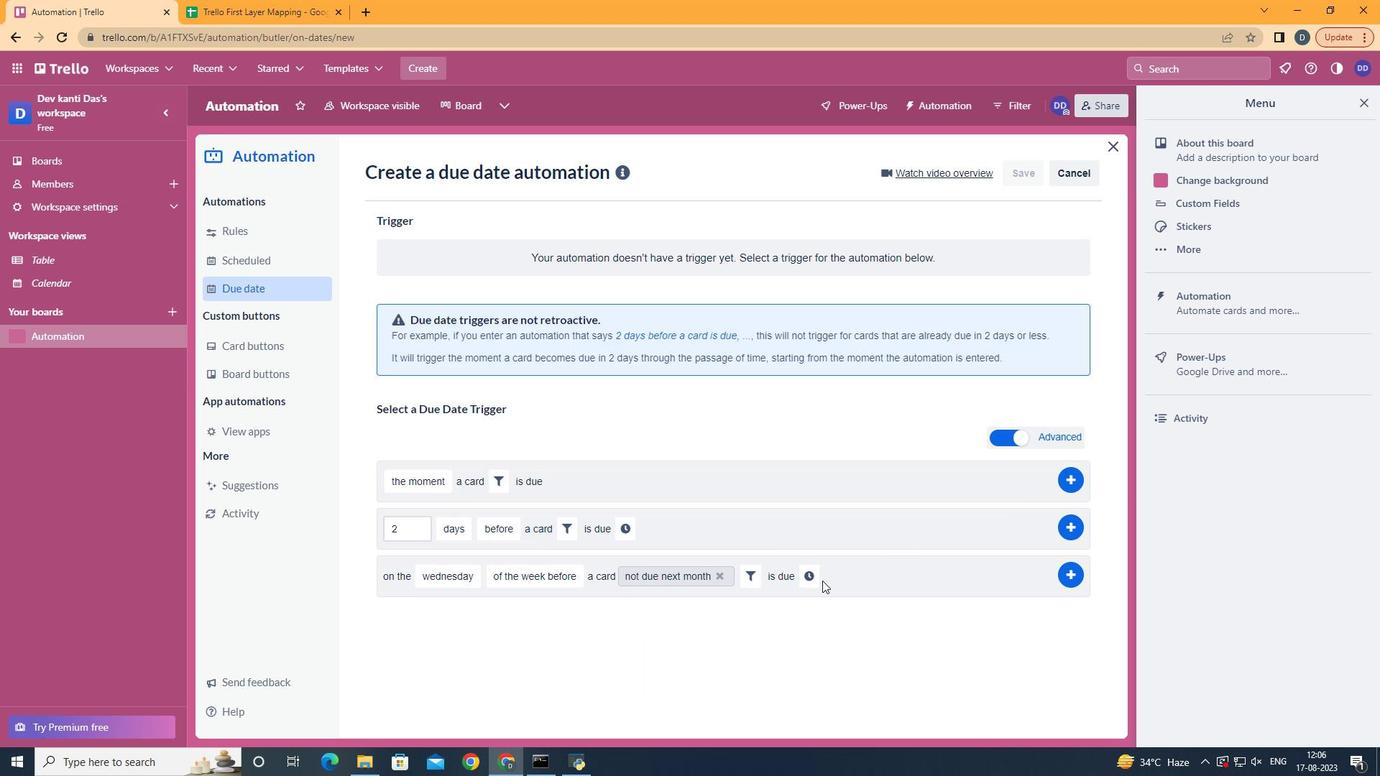 
Action: Mouse moved to (840, 571)
Screenshot: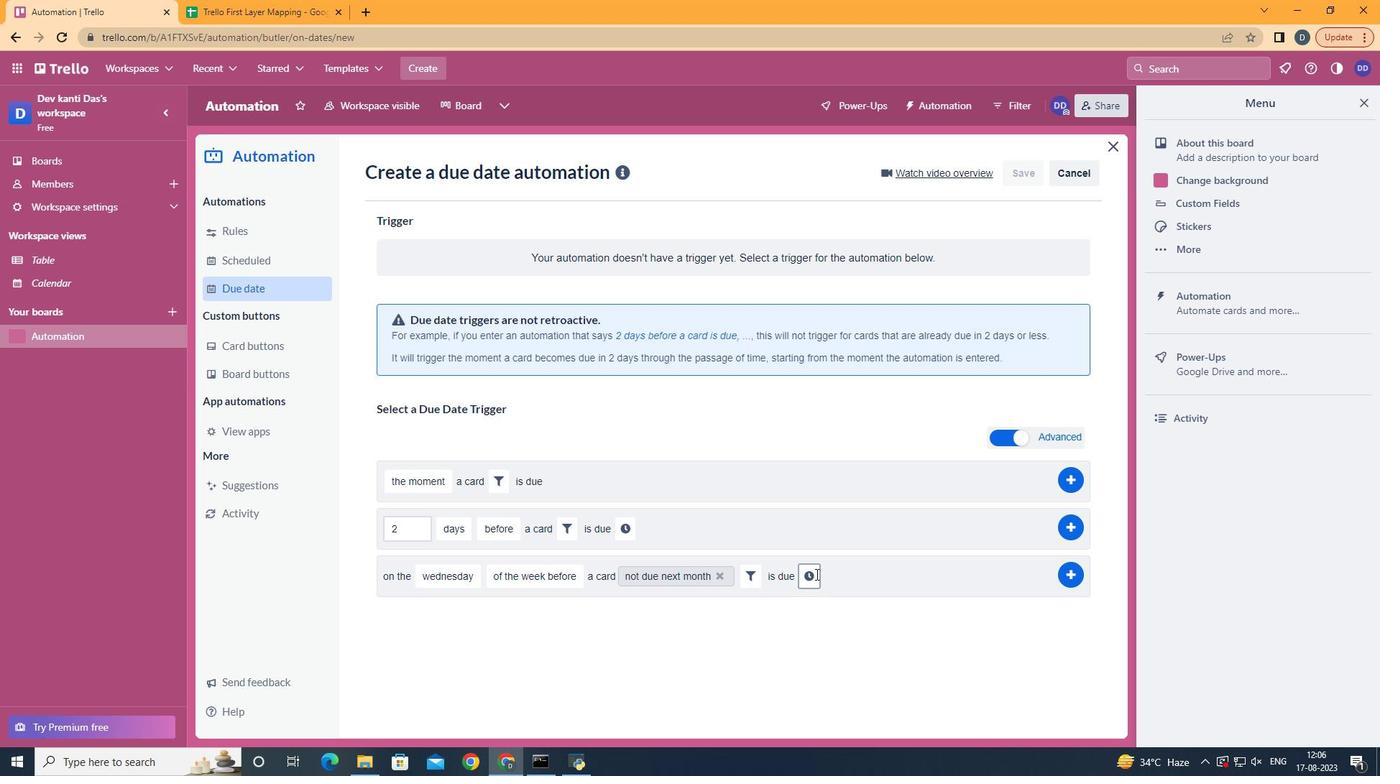 
Action: Mouse pressed left at (840, 571)
Screenshot: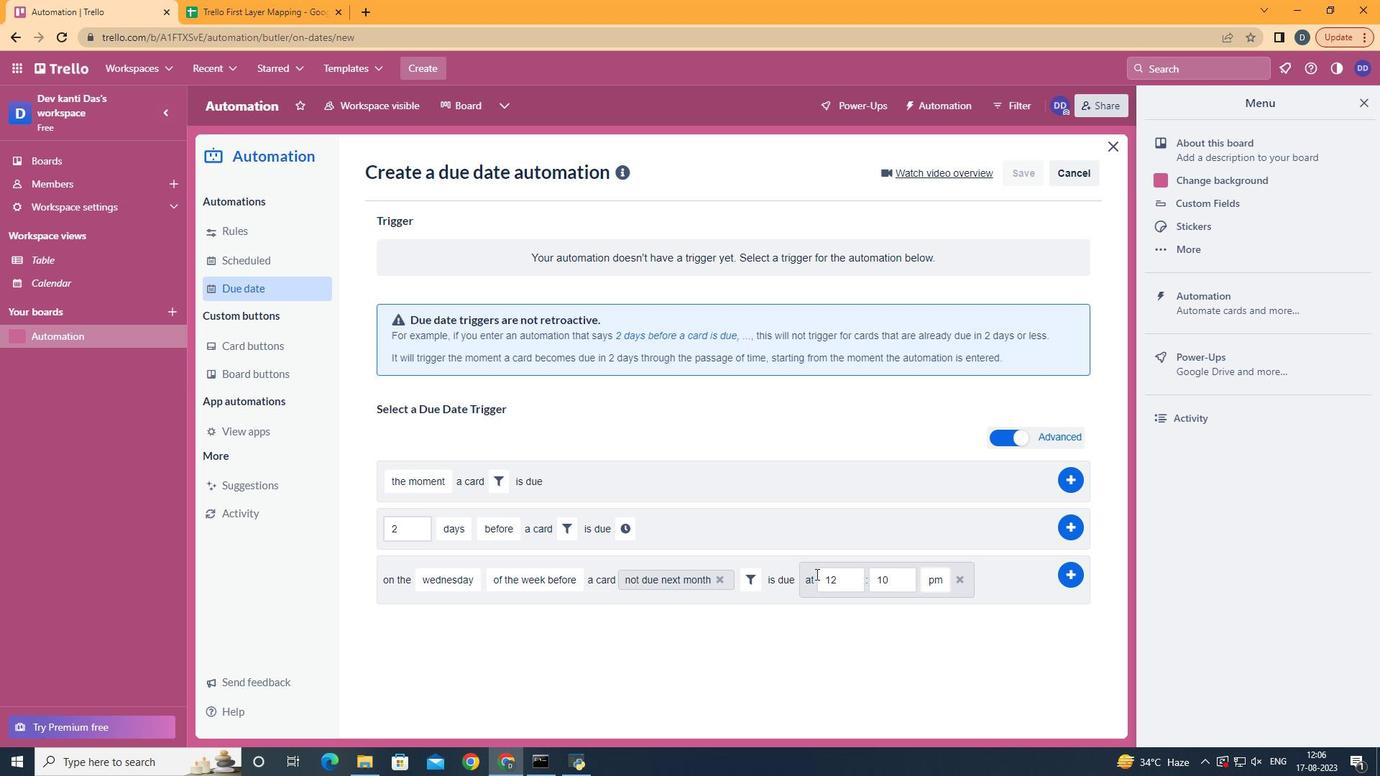 
Action: Mouse moved to (882, 578)
Screenshot: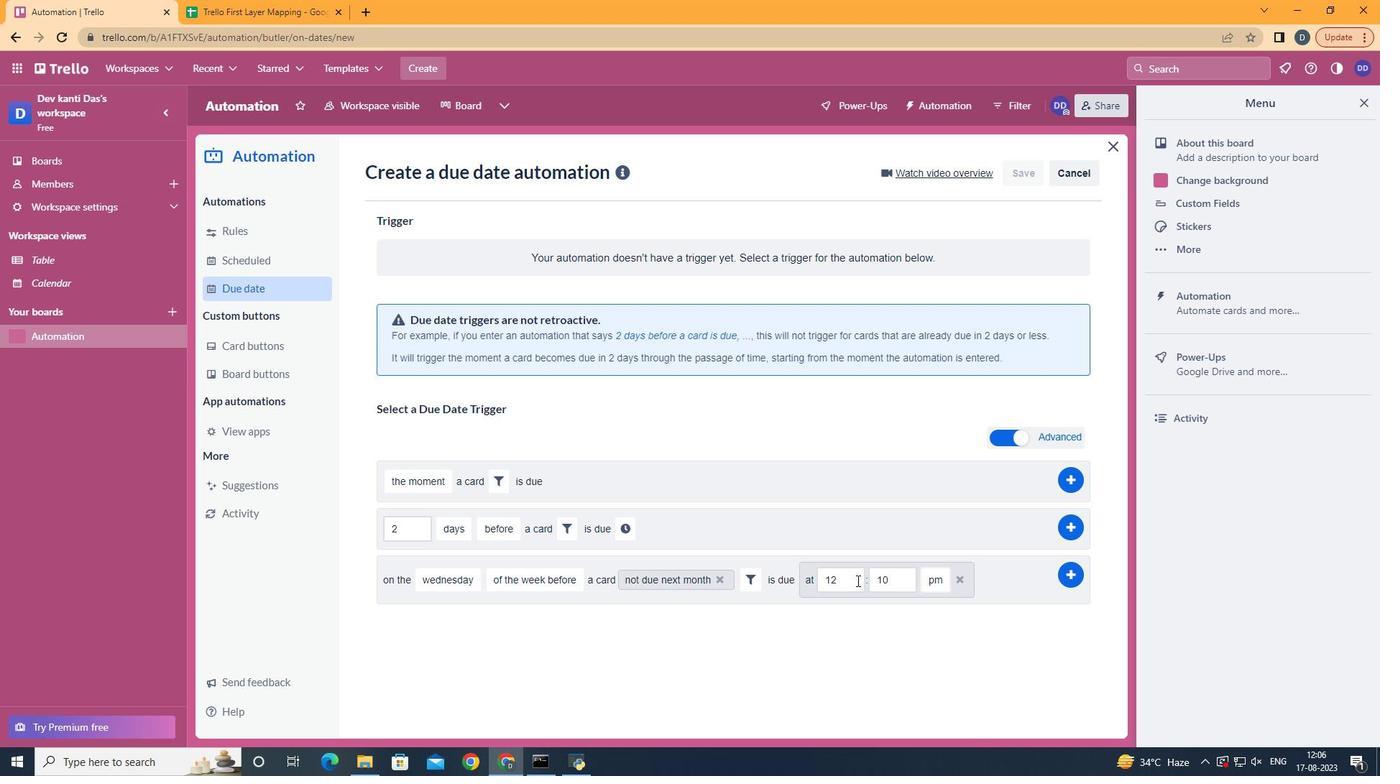
Action: Mouse pressed left at (882, 578)
Screenshot: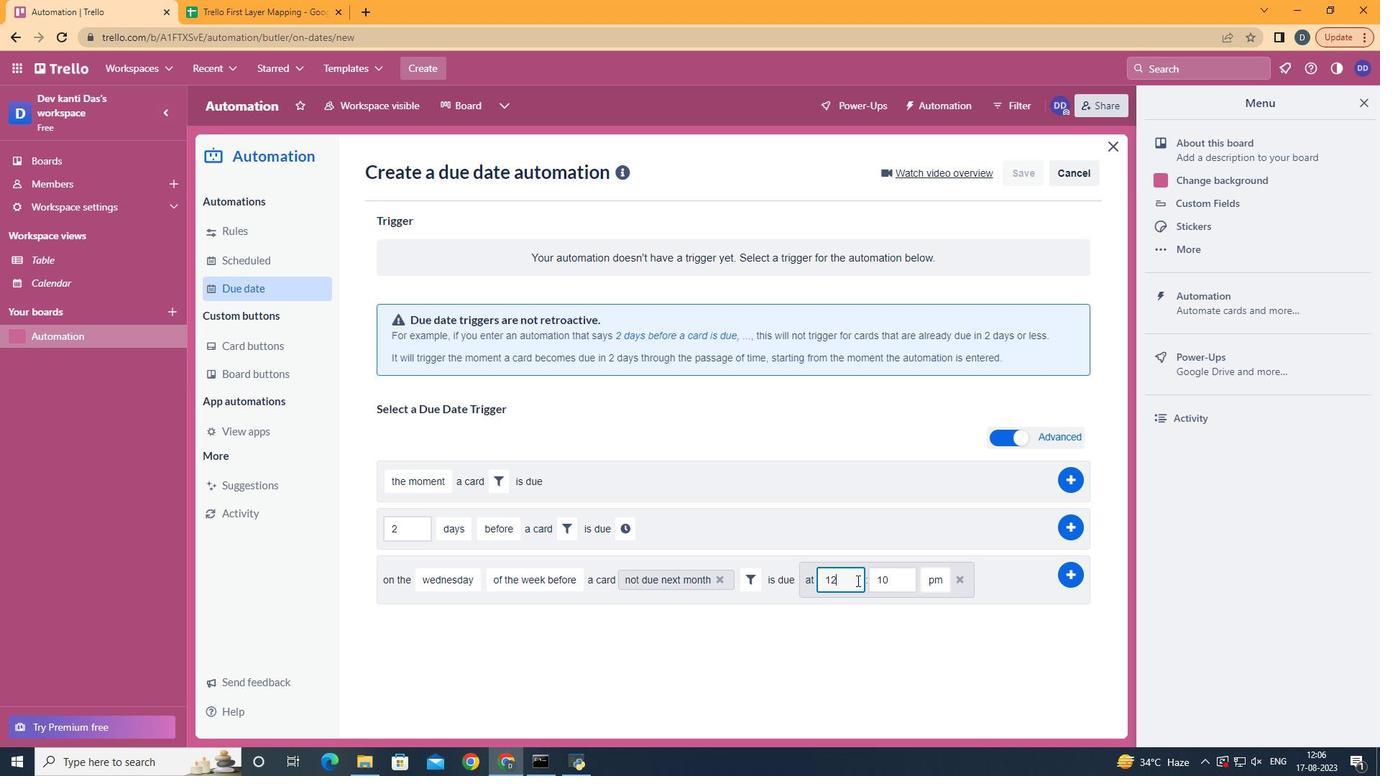 
Action: Mouse moved to (882, 578)
Screenshot: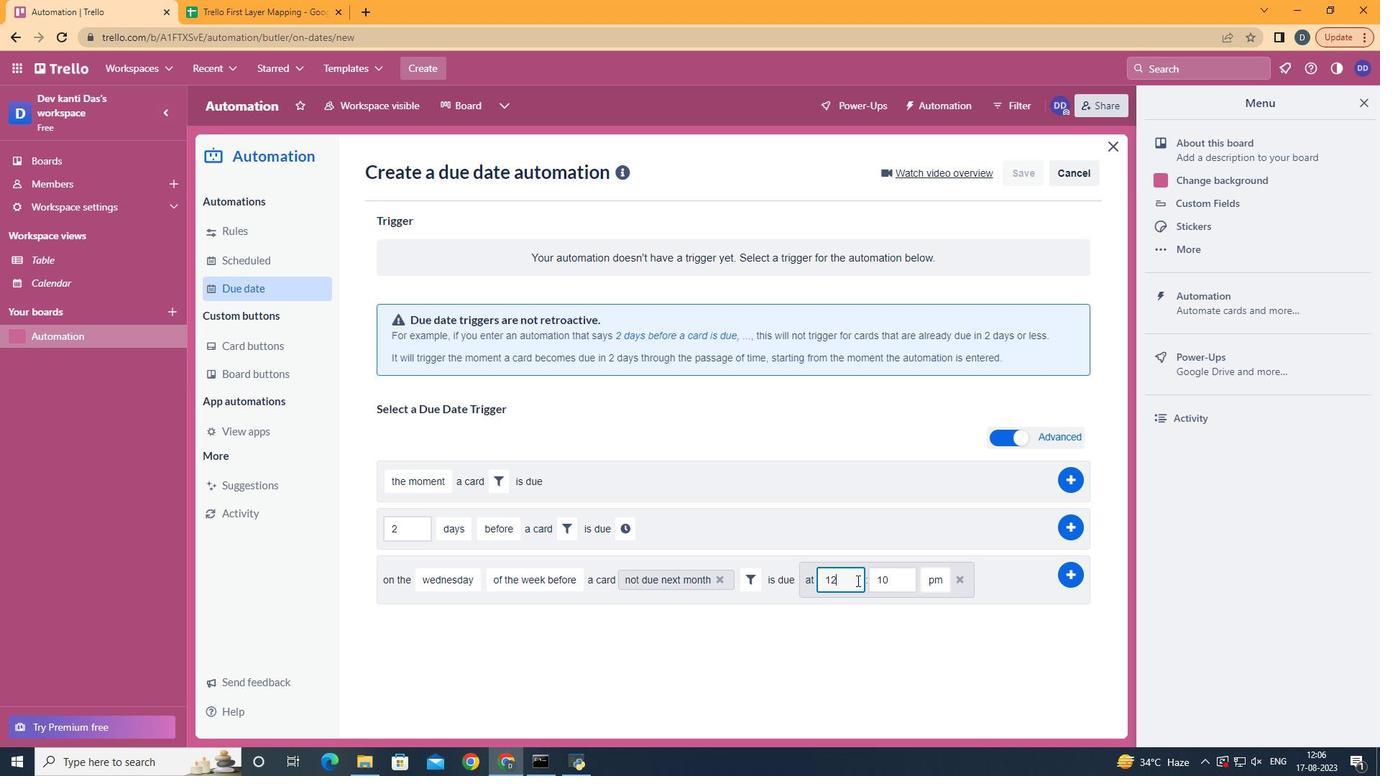 
Action: Key pressed <Key.backspace>1
Screenshot: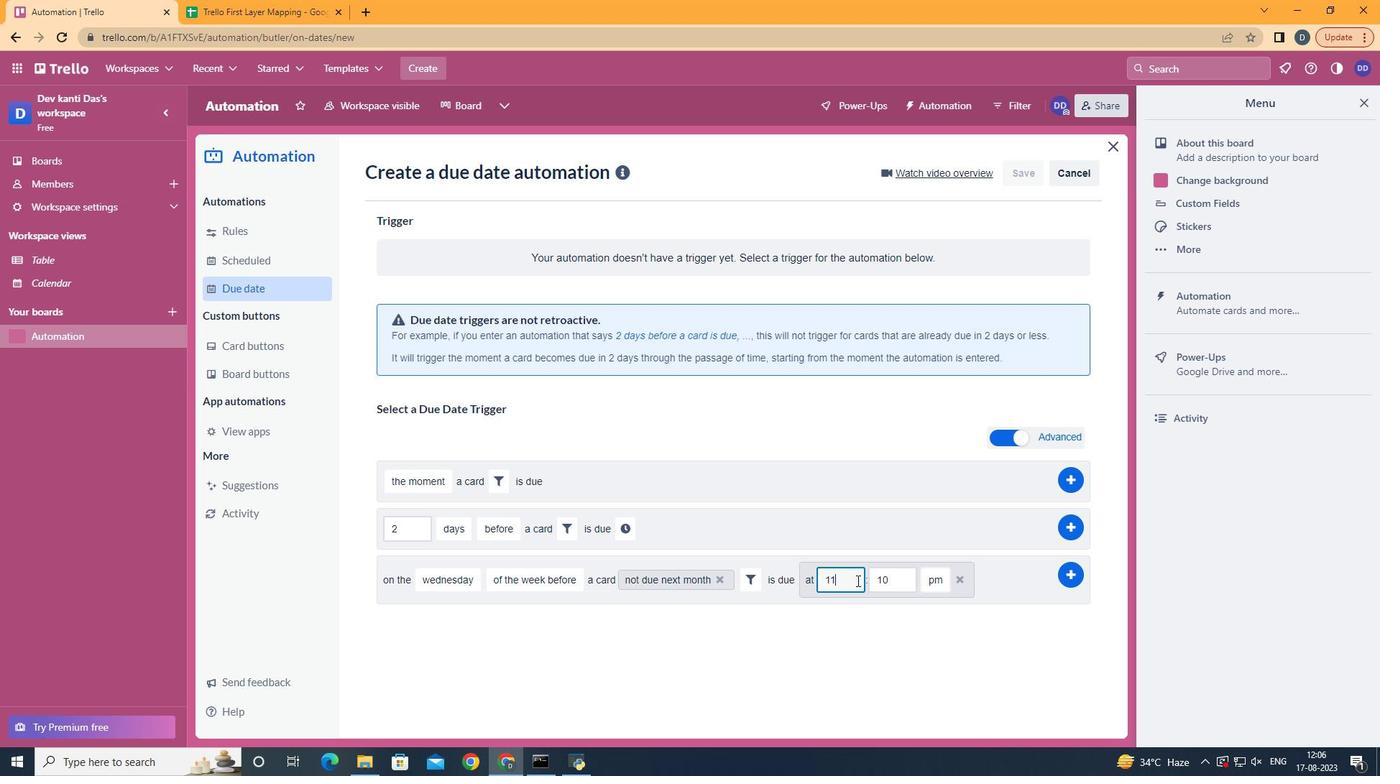 
Action: Mouse moved to (923, 573)
Screenshot: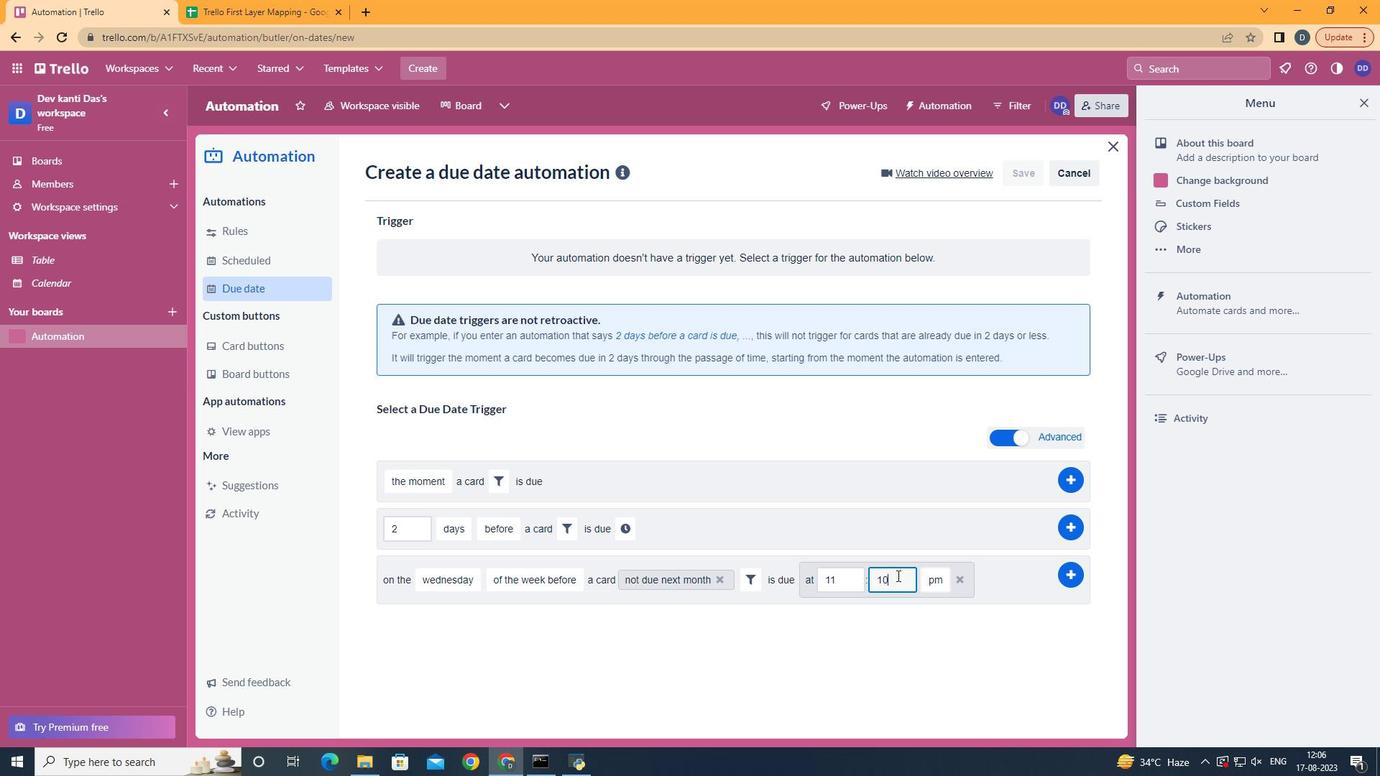 
Action: Mouse pressed left at (923, 573)
Screenshot: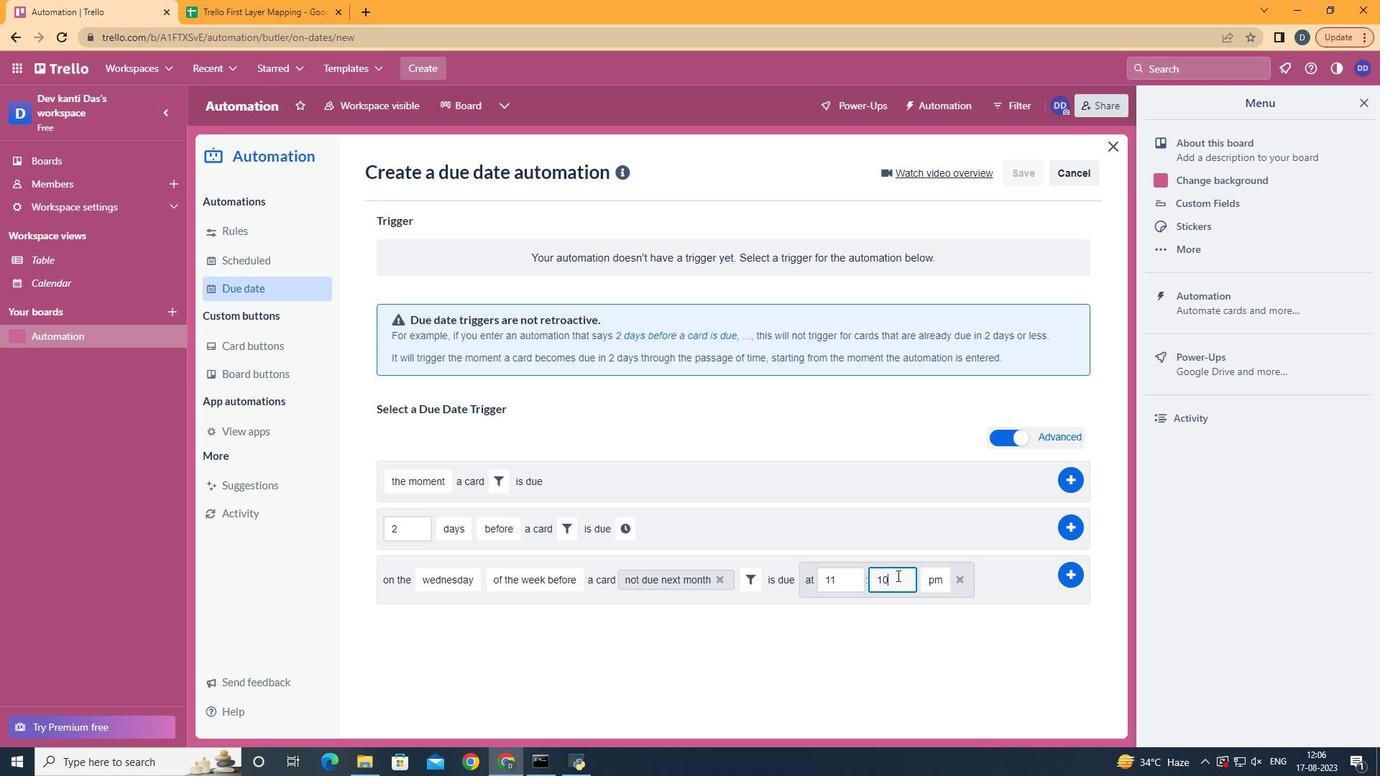 
Action: Mouse moved to (917, 576)
Screenshot: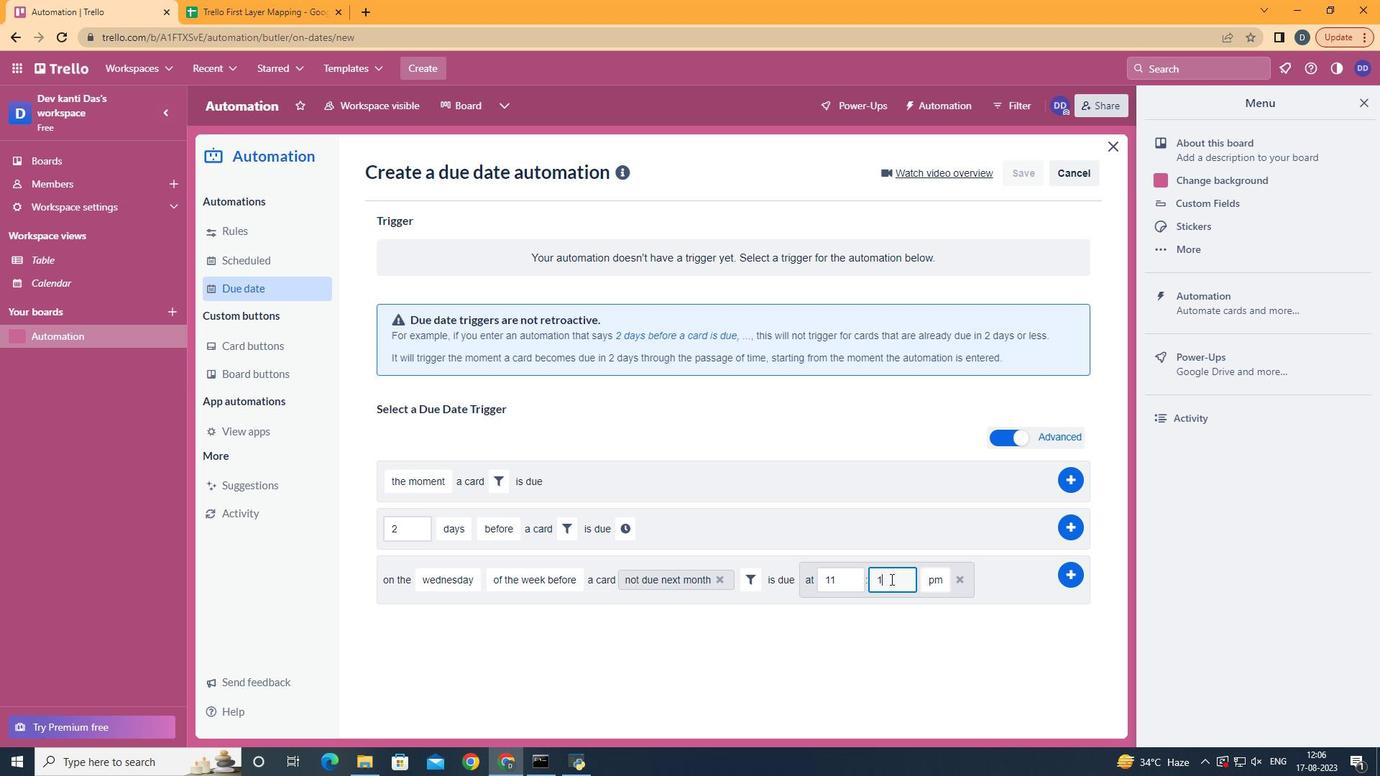 
Action: Key pressed <Key.backspace><Key.backspace>00
Screenshot: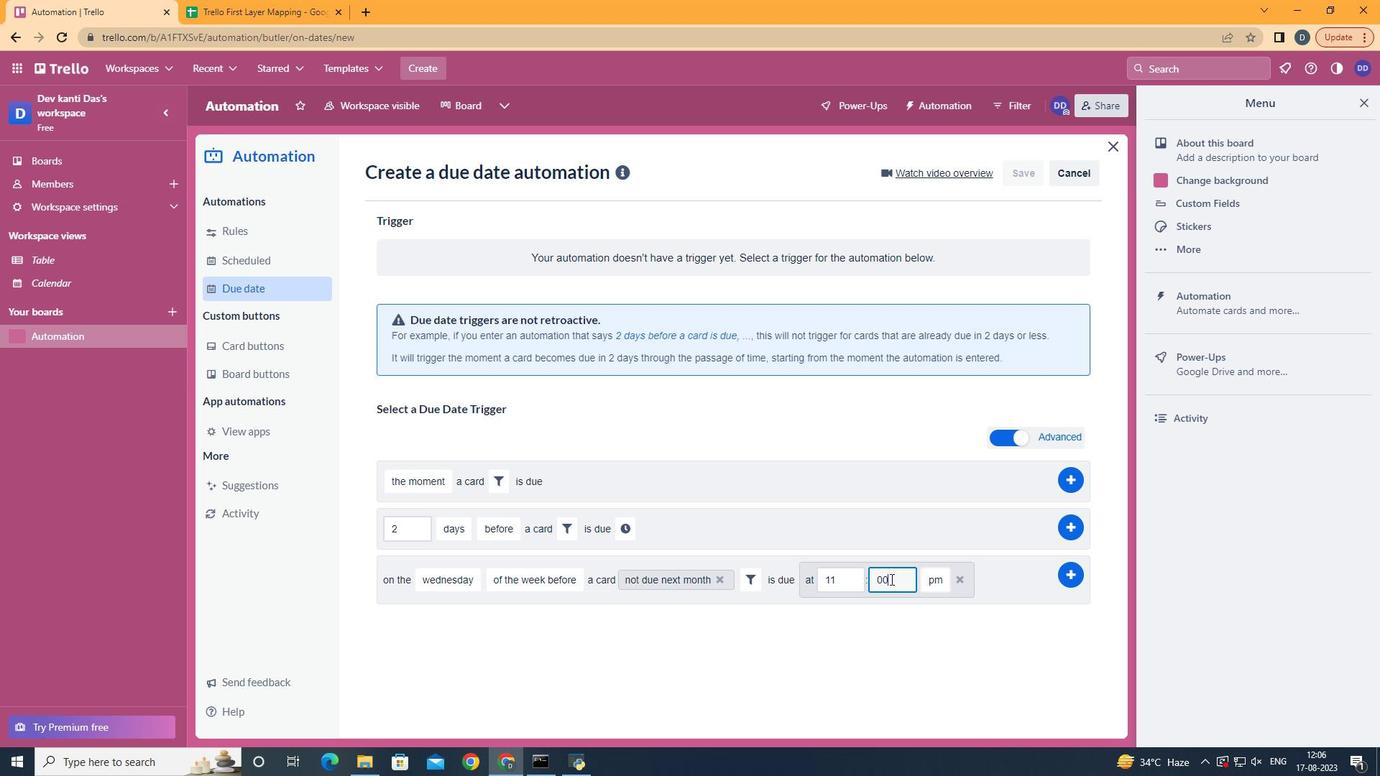 
Action: Mouse moved to (972, 597)
Screenshot: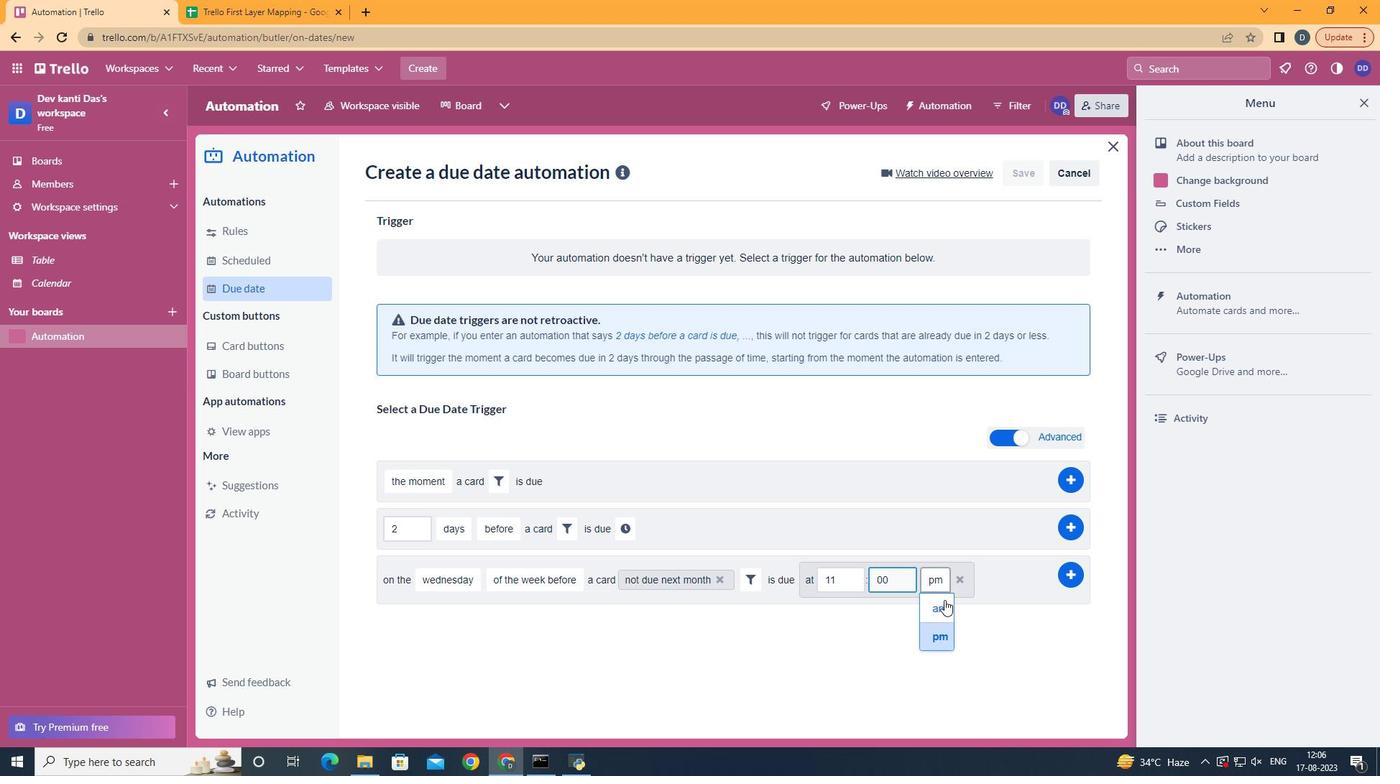 
Action: Mouse pressed left at (972, 597)
Screenshot: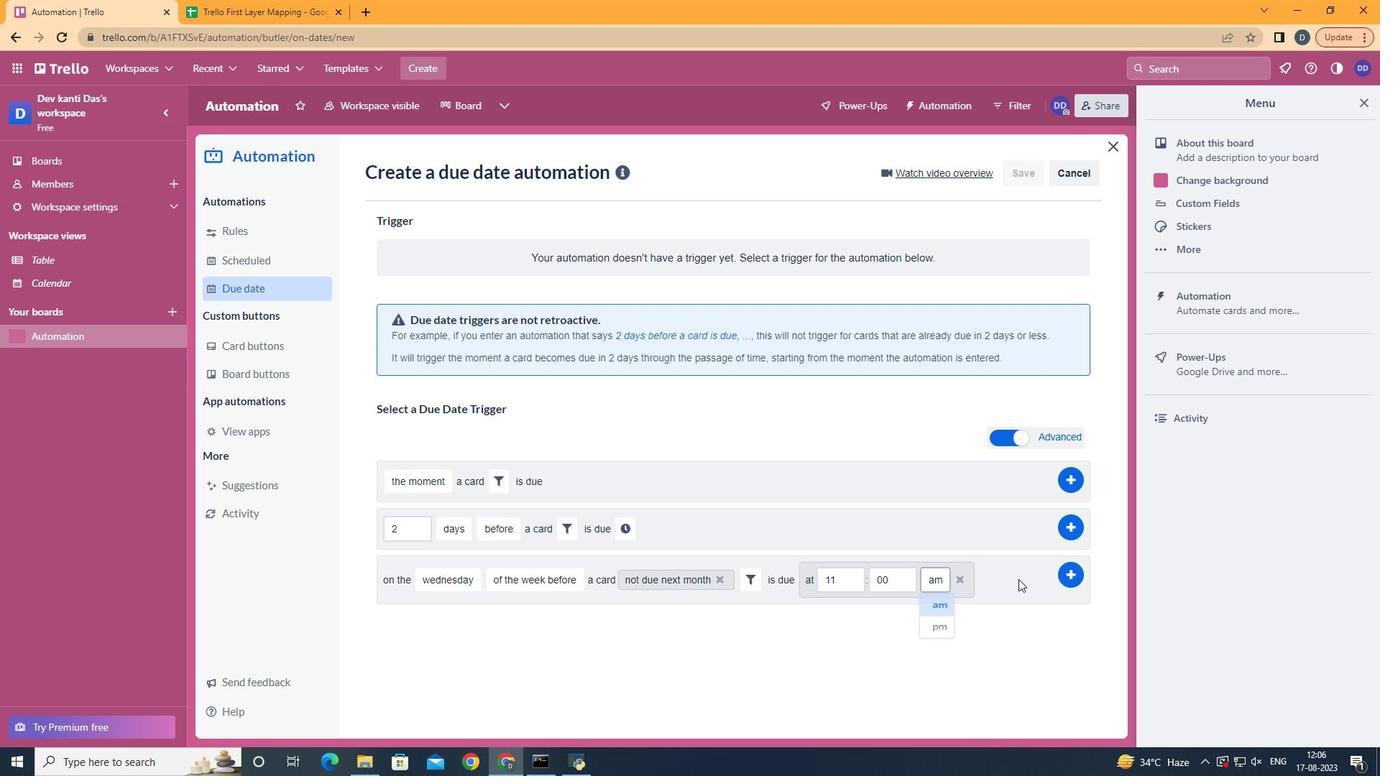 
Action: Mouse moved to (1085, 571)
Screenshot: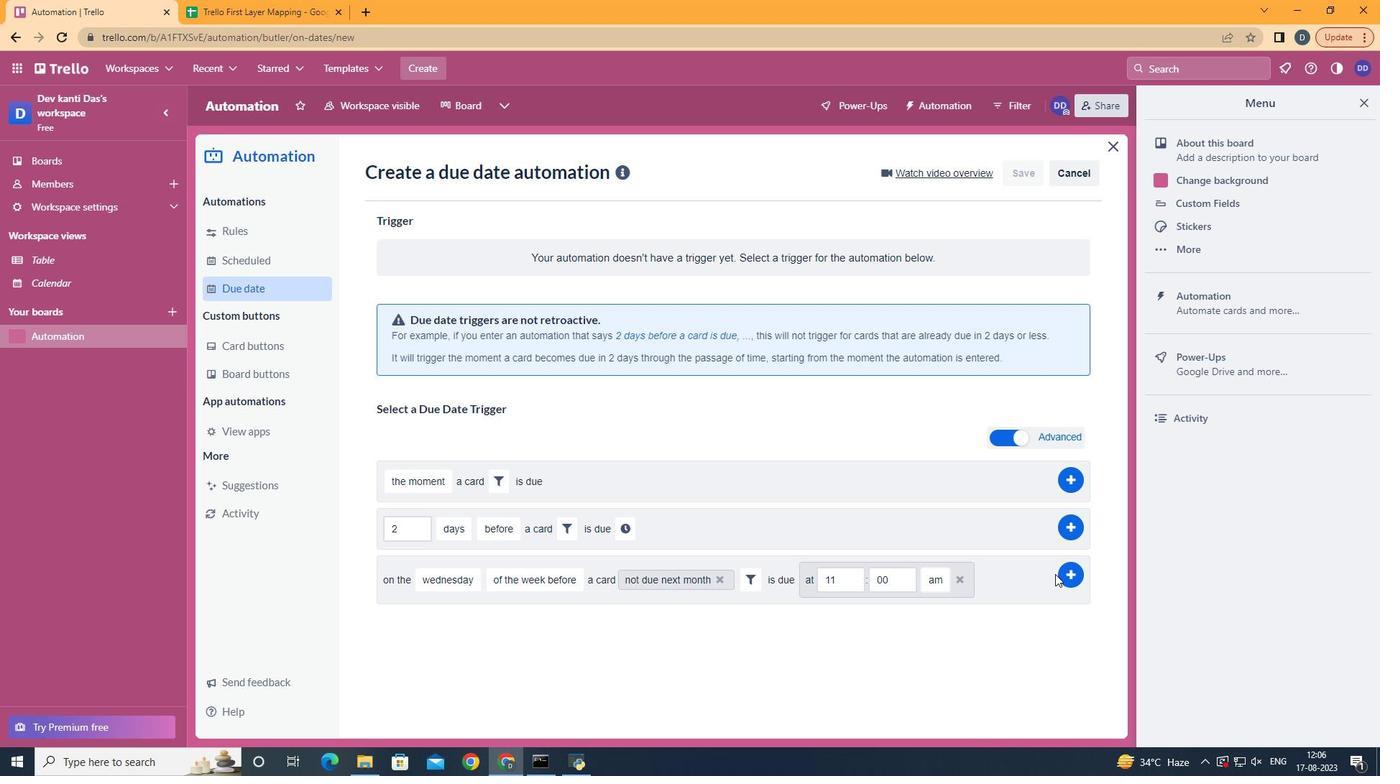 
Action: Mouse pressed left at (1085, 571)
Screenshot: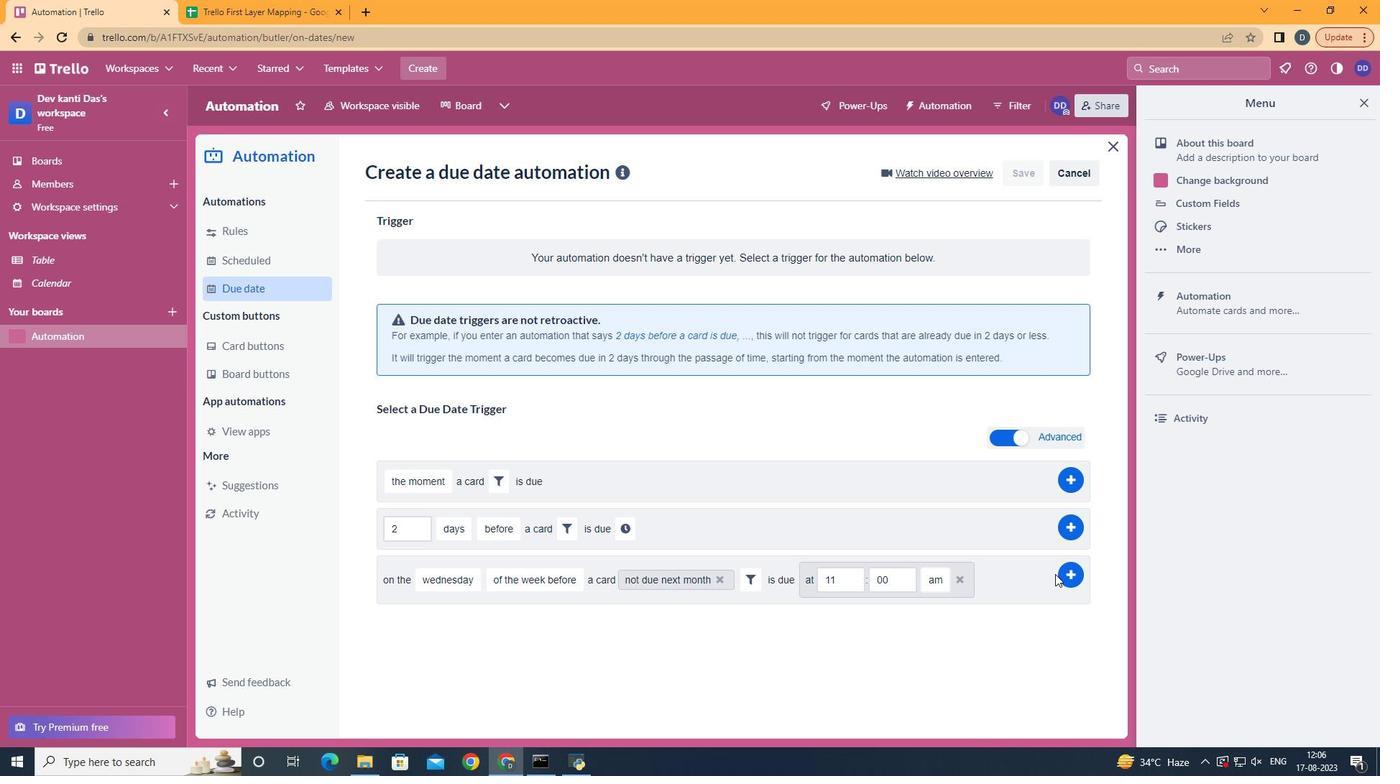 
Action: Mouse moved to (1089, 571)
Screenshot: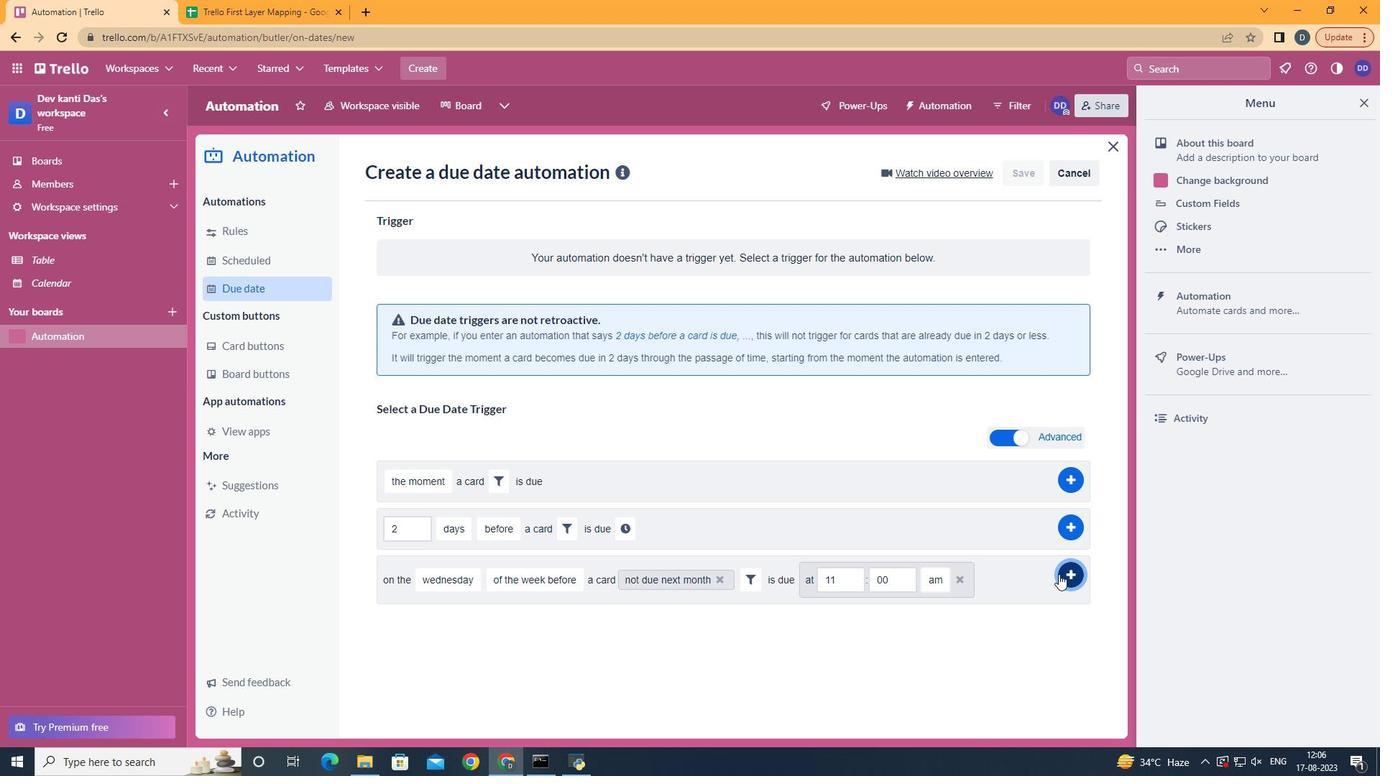 
Action: Mouse pressed left at (1089, 571)
Screenshot: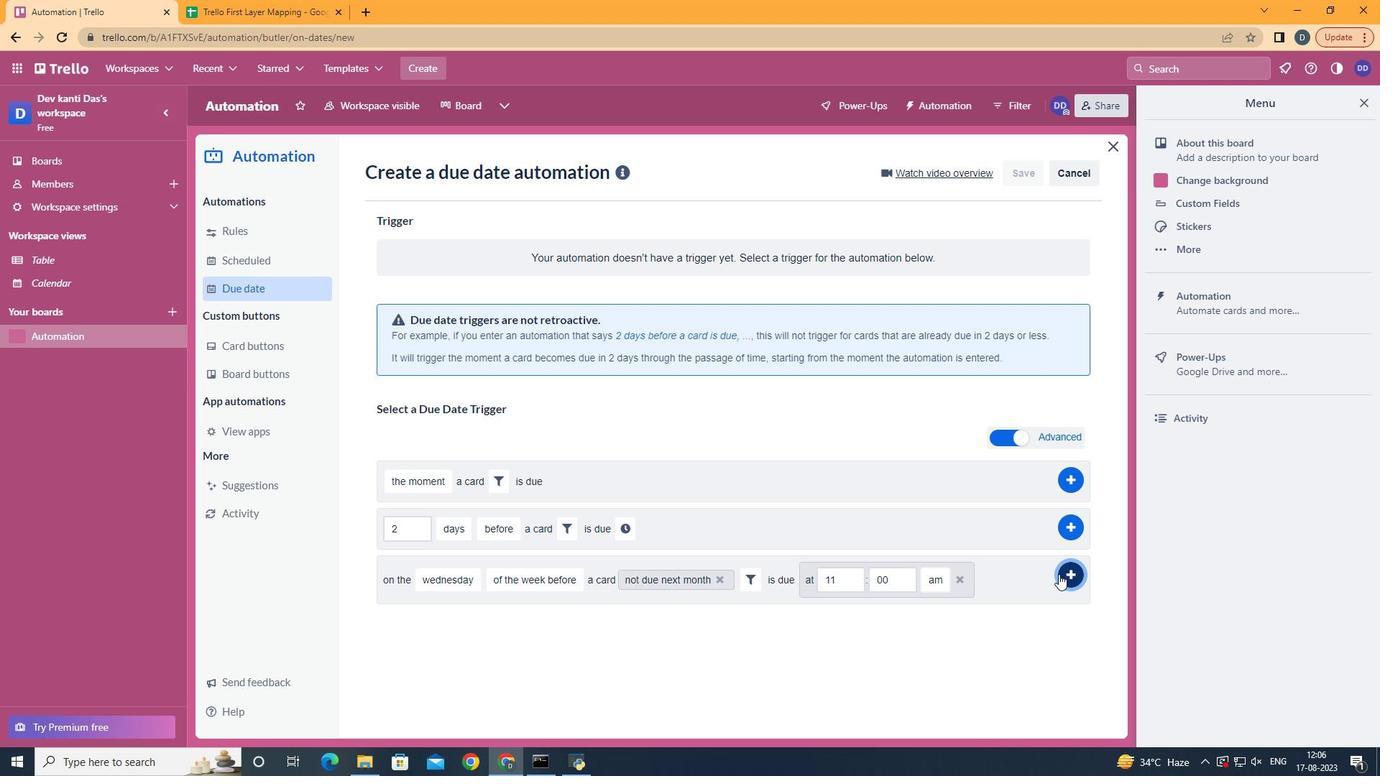 
